 Task: Open Card Card0000000178 in Board Board0000000045 in Workspace WS0000000015 in Trello. Add Member Mailaustralia7@gmail.com to Card Card0000000178 in Board Board0000000045 in Workspace WS0000000015 in Trello. Add Blue Label titled Label0000000178 to Card Card0000000178 in Board Board0000000045 in Workspace WS0000000015 in Trello. Add Checklist CL0000000178 to Card Card0000000178 in Board Board0000000045 in Workspace WS0000000015 in Trello. Add Dates with Start Date as Sep 01 2023 and Due Date as Sep 30 2023 to Card Card0000000178 in Board Board0000000045 in Workspace WS0000000015 in Trello
Action: Mouse moved to (546, 88)
Screenshot: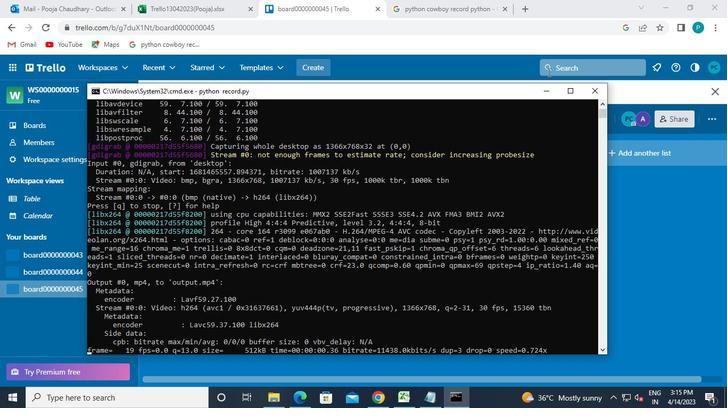 
Action: Mouse pressed left at (546, 88)
Screenshot: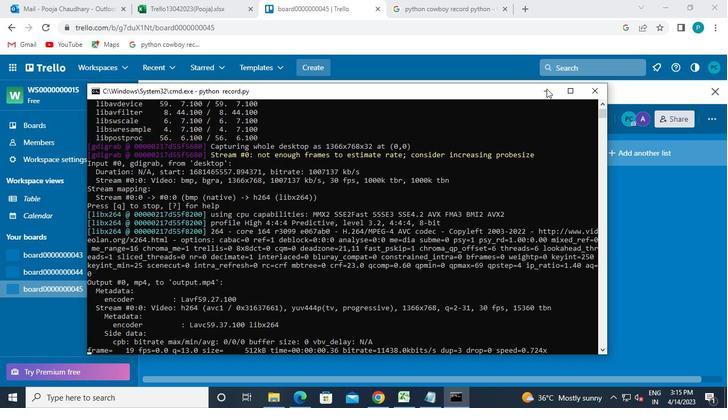 
Action: Mouse moved to (220, 269)
Screenshot: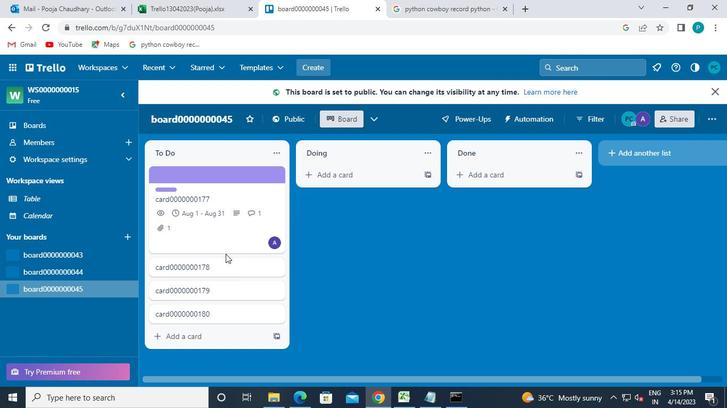 
Action: Mouse pressed left at (220, 269)
Screenshot: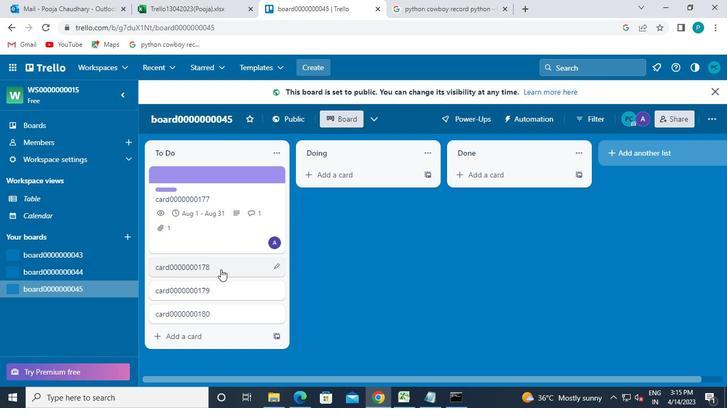 
Action: Mouse moved to (485, 192)
Screenshot: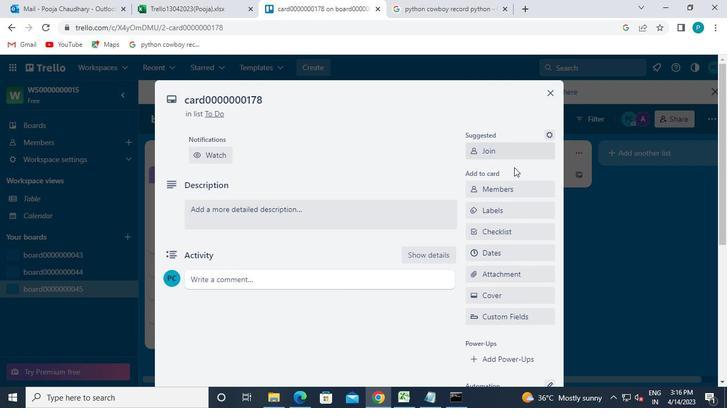 
Action: Mouse pressed left at (485, 192)
Screenshot: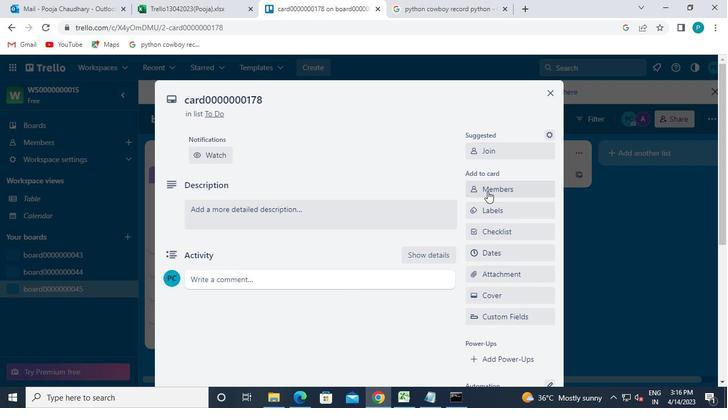 
Action: Mouse moved to (495, 235)
Screenshot: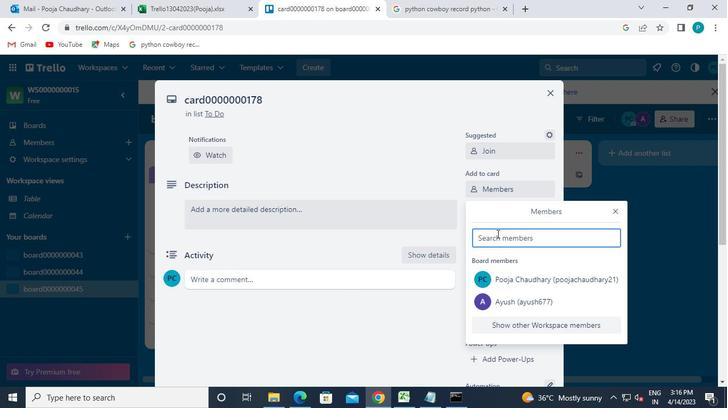 
Action: Mouse pressed left at (495, 235)
Screenshot: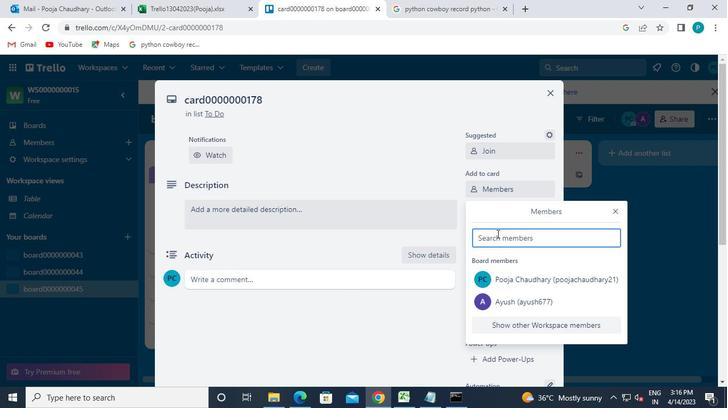 
Action: Mouse moved to (494, 235)
Screenshot: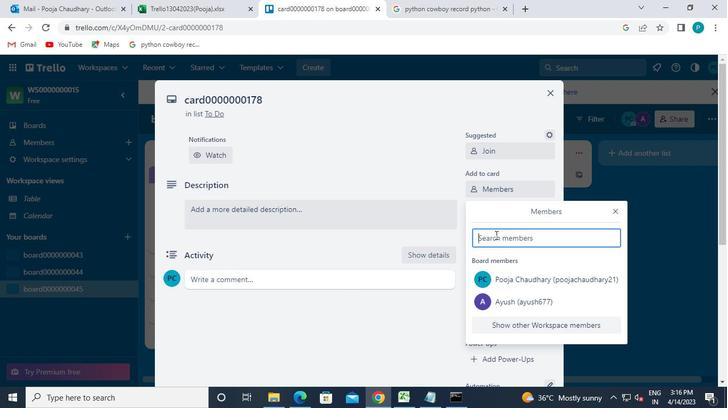 
Action: Keyboard m
Screenshot: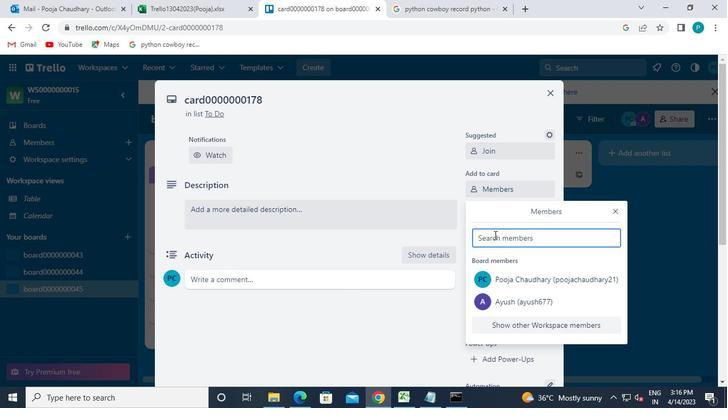 
Action: Keyboard a
Screenshot: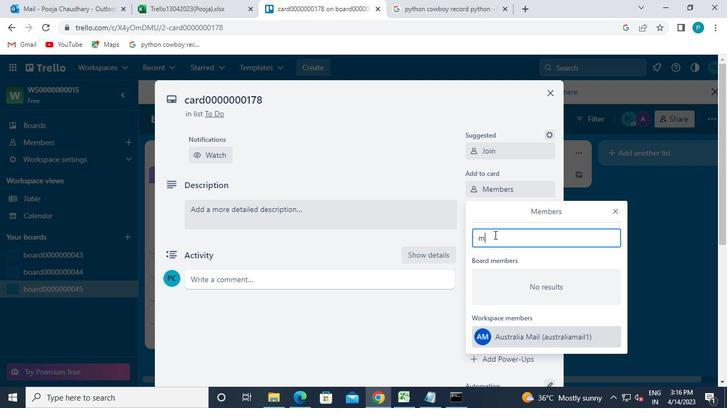 
Action: Keyboard i
Screenshot: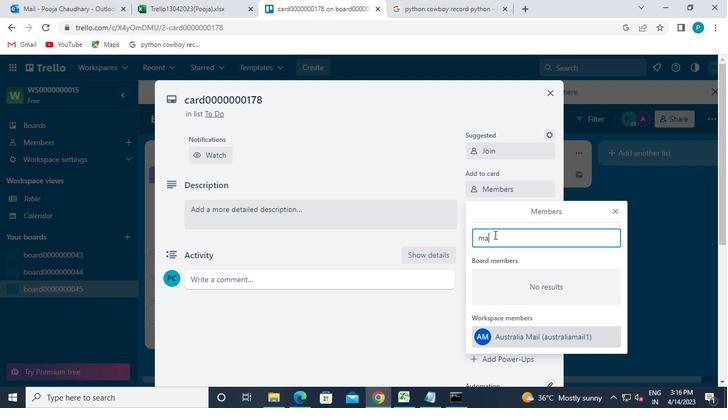 
Action: Keyboard l
Screenshot: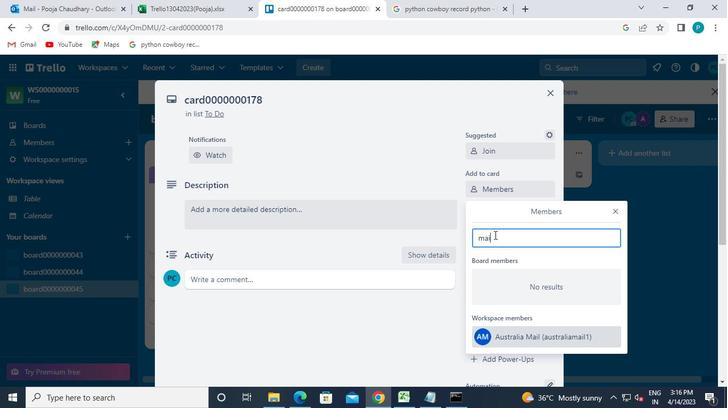 
Action: Keyboard a
Screenshot: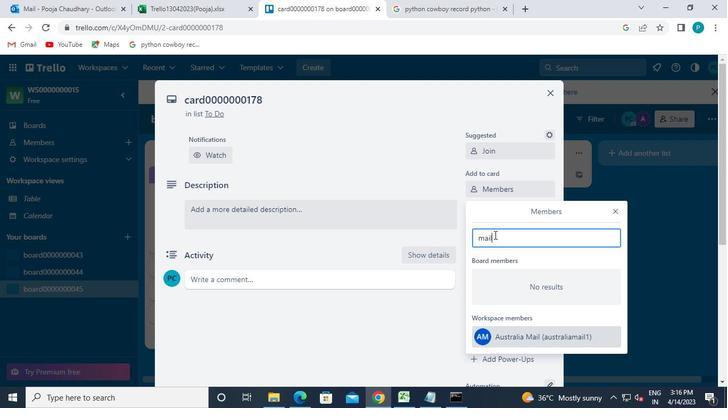 
Action: Keyboard u
Screenshot: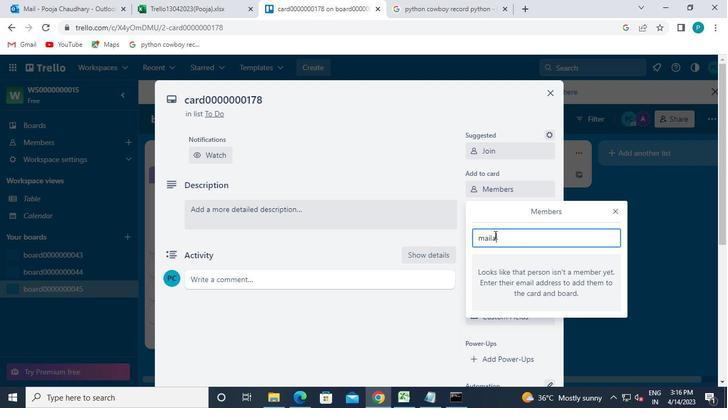 
Action: Keyboard s
Screenshot: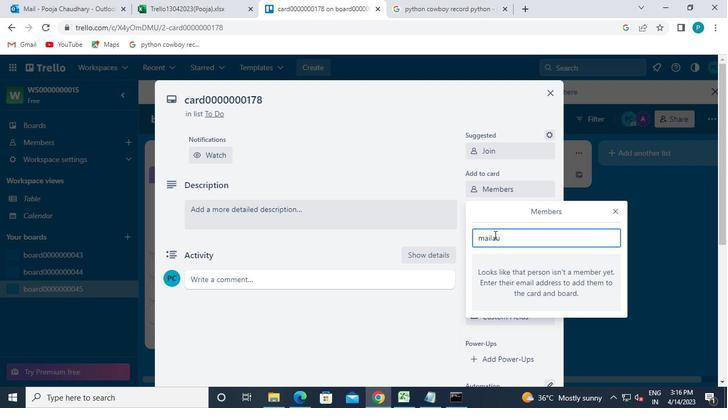 
Action: Keyboard t
Screenshot: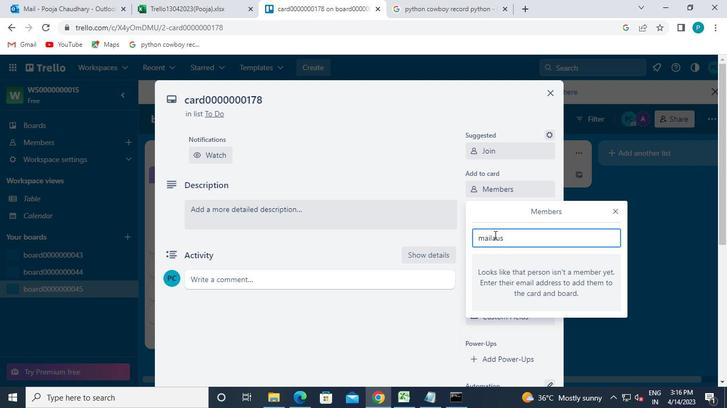 
Action: Keyboard r
Screenshot: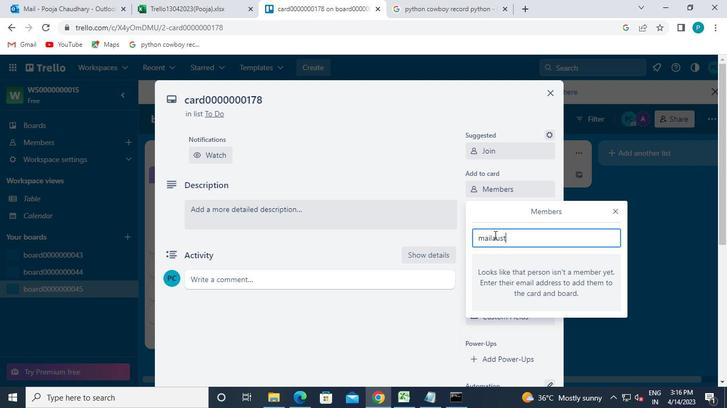 
Action: Keyboard a
Screenshot: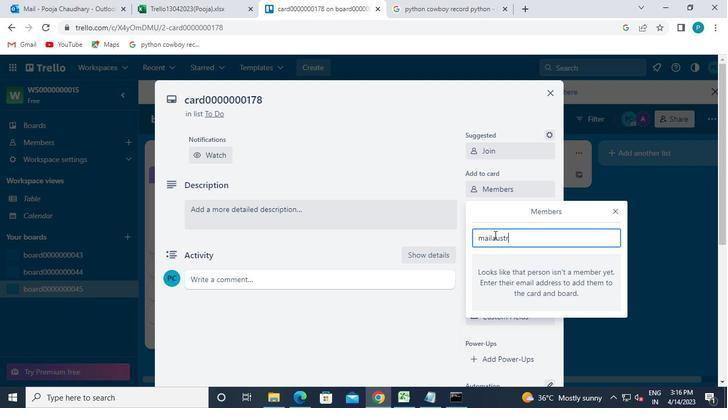 
Action: Keyboard l
Screenshot: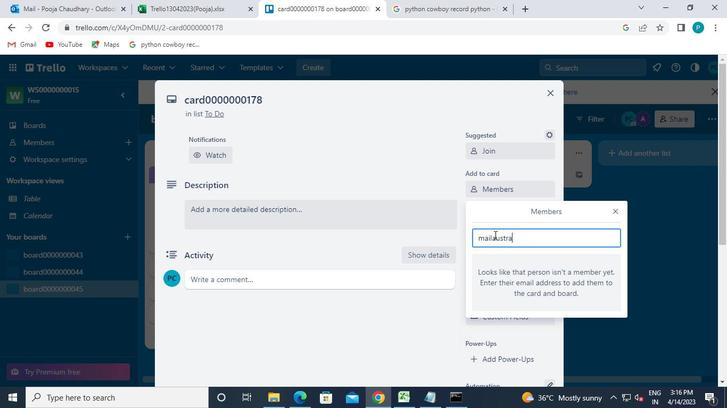 
Action: Keyboard i
Screenshot: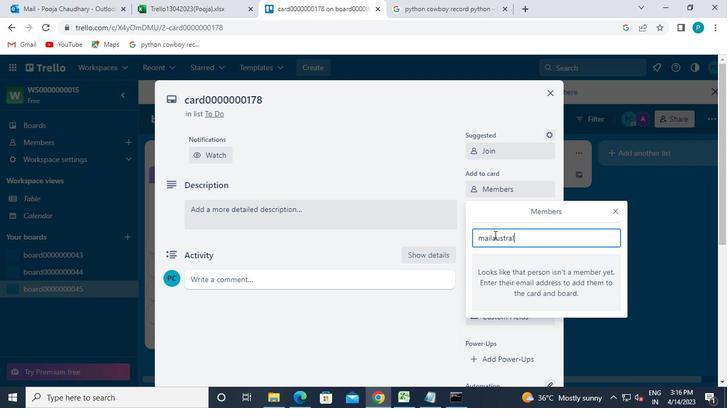 
Action: Keyboard a
Screenshot: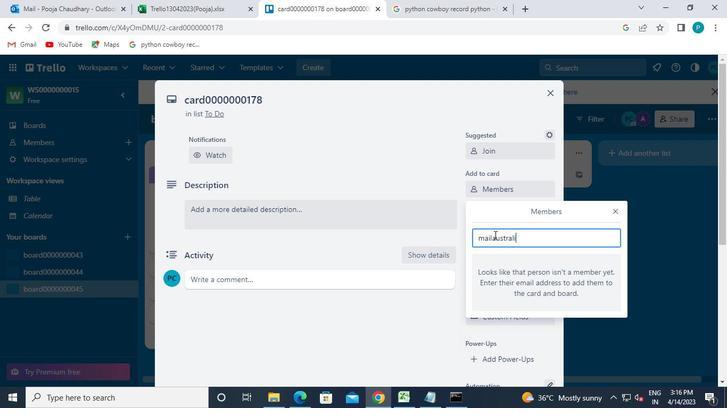 
Action: Keyboard 7
Screenshot: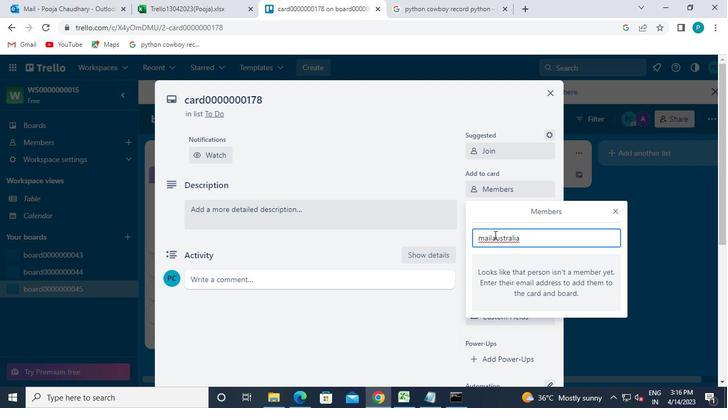 
Action: Keyboard Key.shift
Screenshot: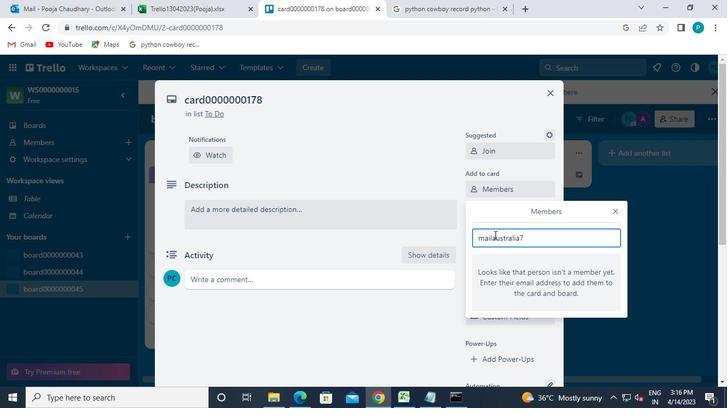
Action: Keyboard 2
Screenshot: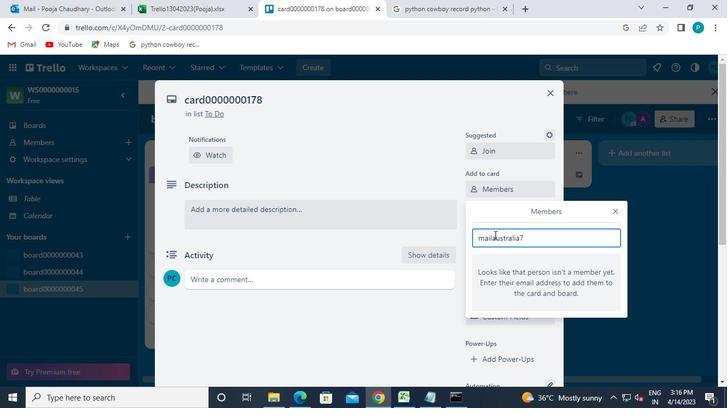 
Action: Keyboard g
Screenshot: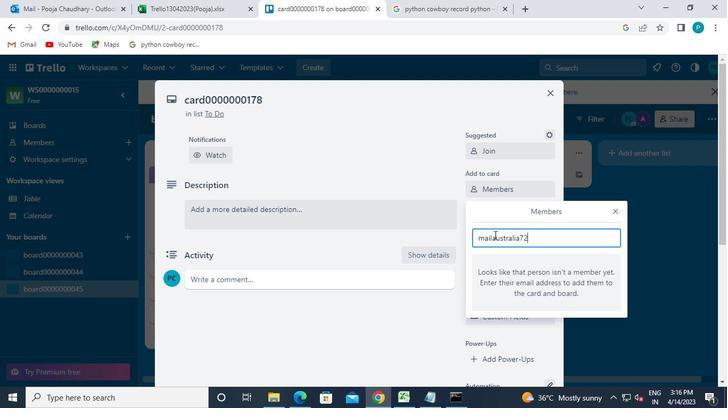
Action: Keyboard m
Screenshot: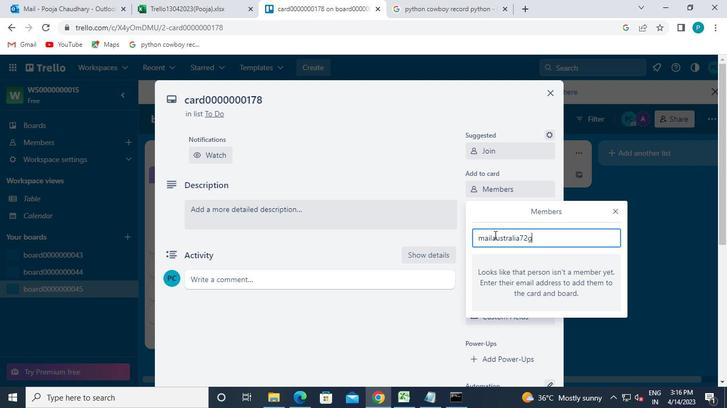 
Action: Keyboard a
Screenshot: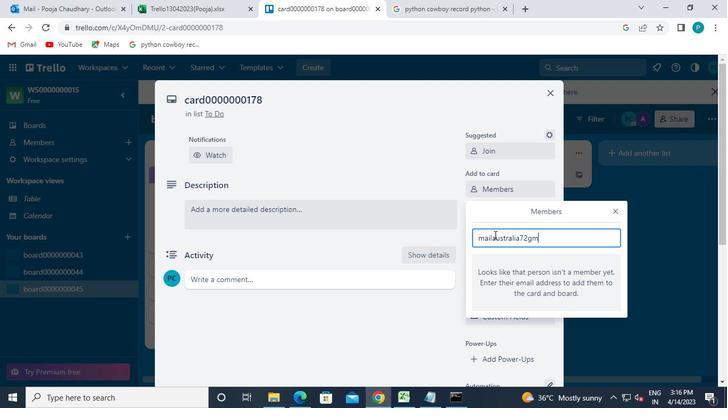 
Action: Keyboard i
Screenshot: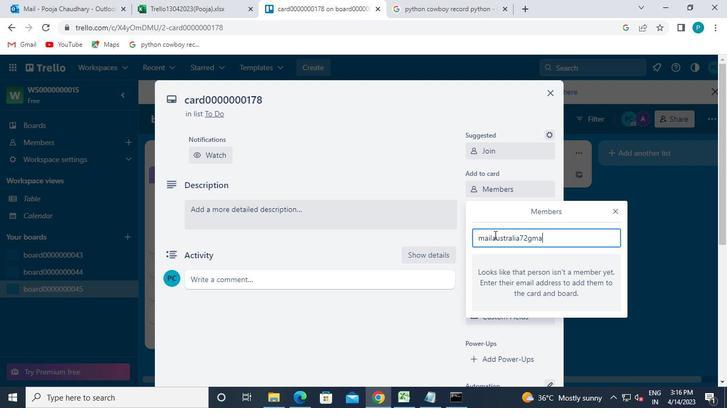
Action: Keyboard l
Screenshot: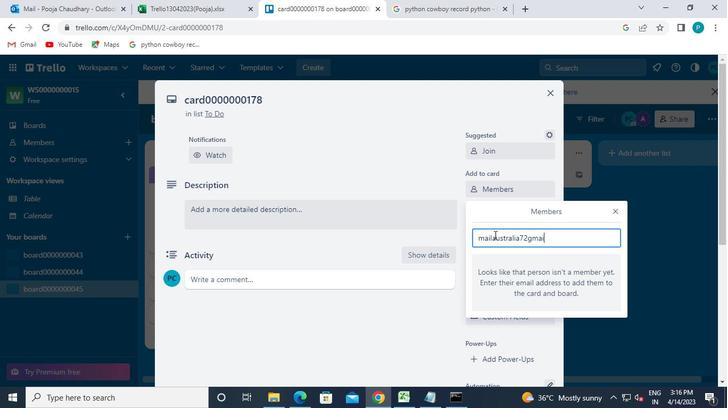 
Action: Keyboard .
Screenshot: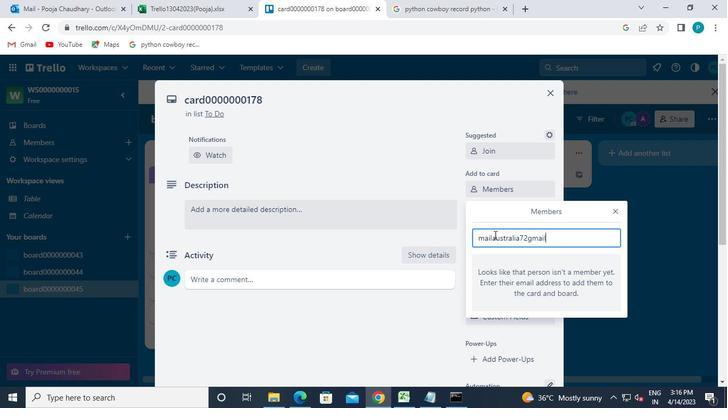 
Action: Keyboard c
Screenshot: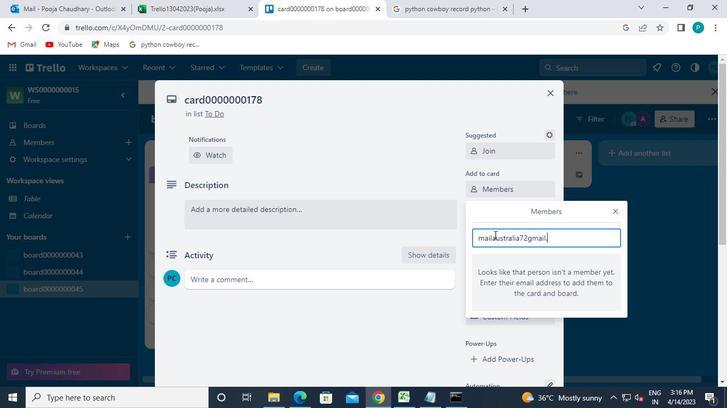 
Action: Keyboard o
Screenshot: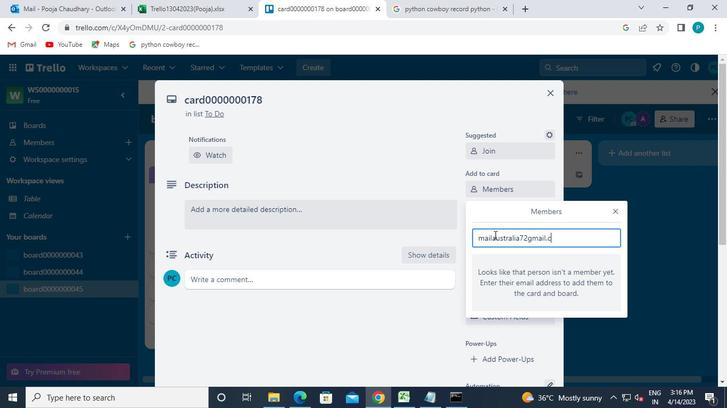 
Action: Keyboard m
Screenshot: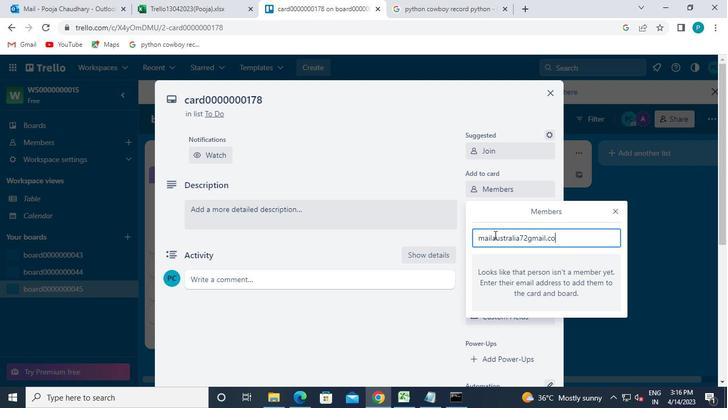 
Action: Keyboard Key.enter
Screenshot: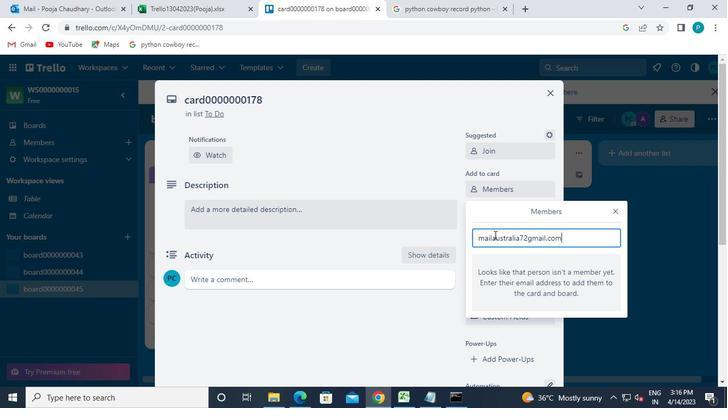 
Action: Mouse moved to (505, 241)
Screenshot: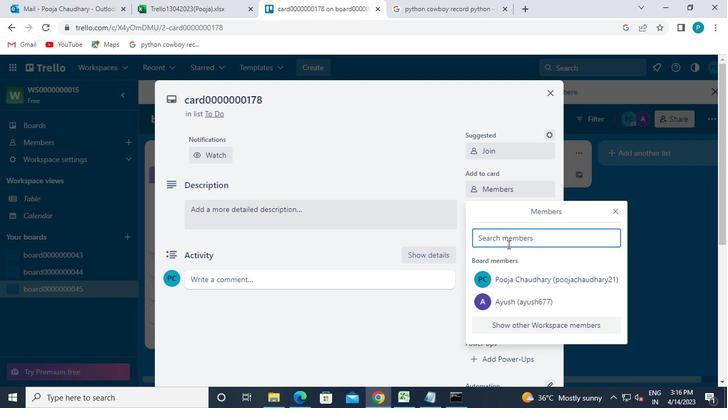 
Action: Keyboard m
Screenshot: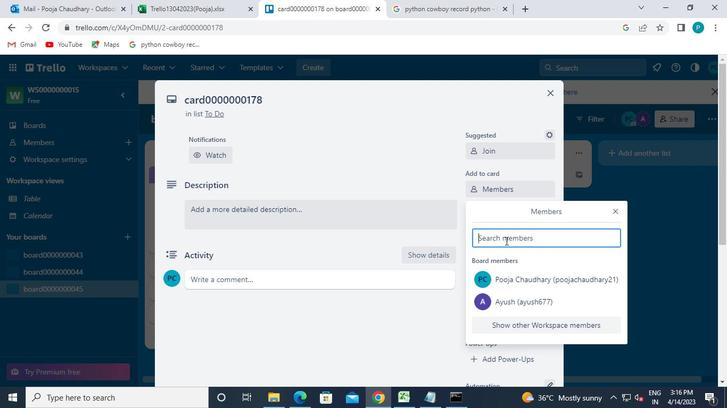 
Action: Mouse moved to (503, 241)
Screenshot: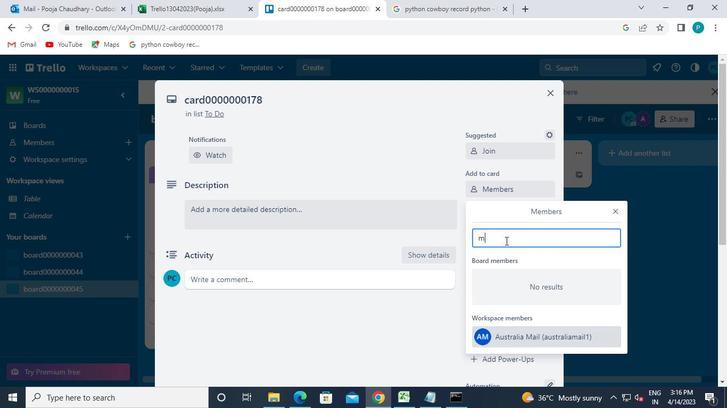 
Action: Keyboard a
Screenshot: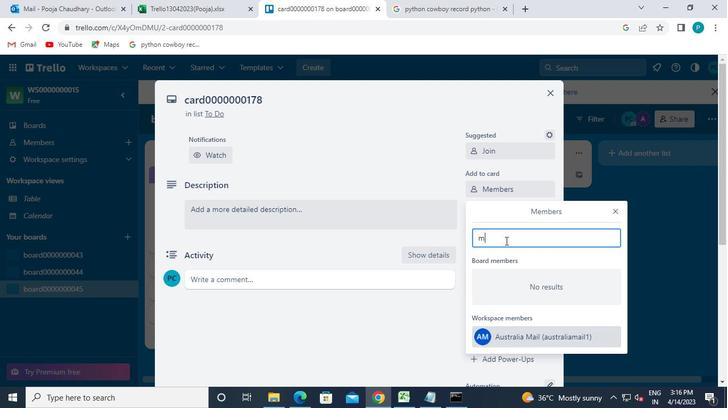 
Action: Keyboard i
Screenshot: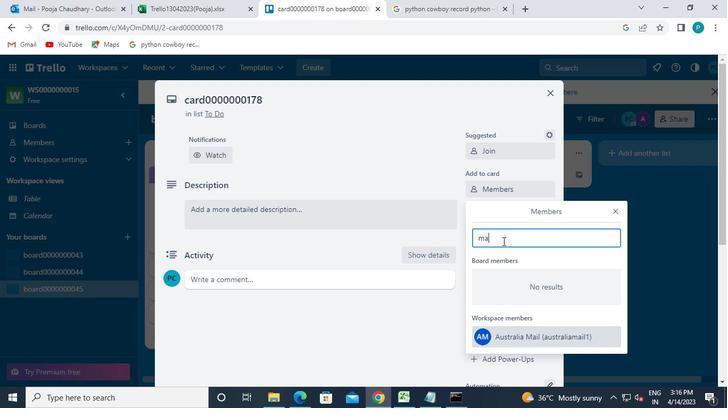
Action: Keyboard l
Screenshot: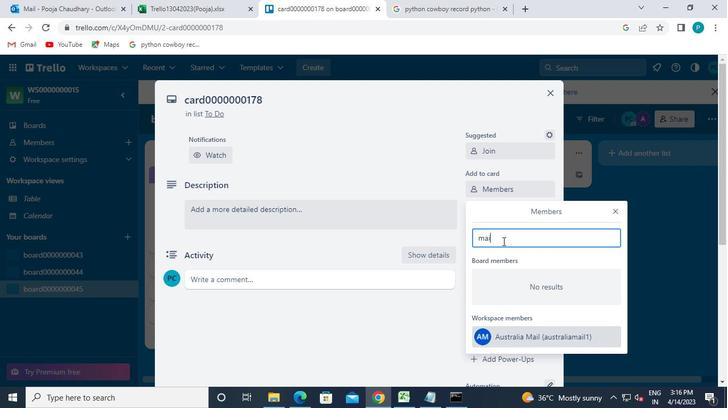 
Action: Keyboard a
Screenshot: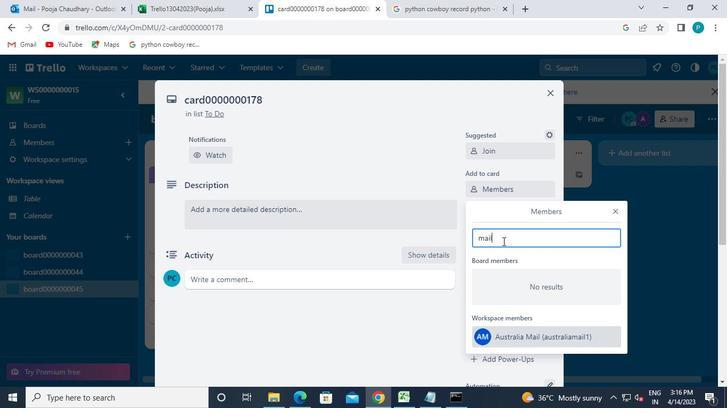 
Action: Keyboard u
Screenshot: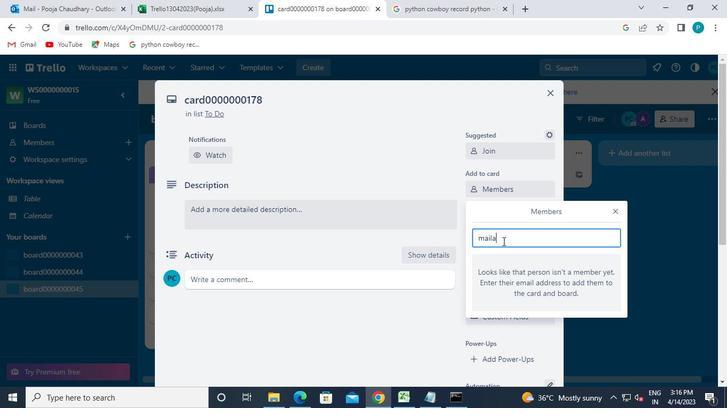 
Action: Keyboard s
Screenshot: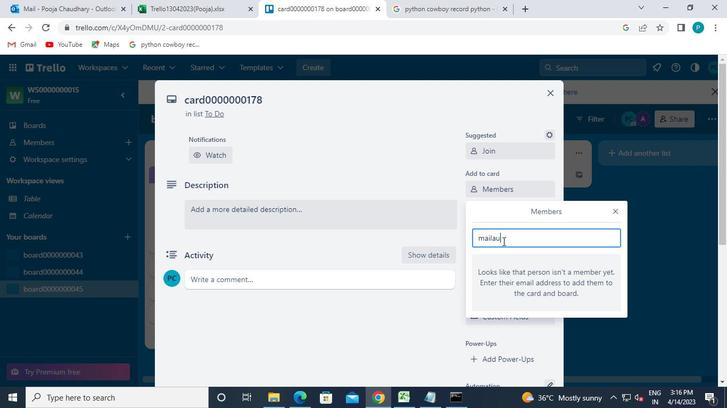 
Action: Keyboard t
Screenshot: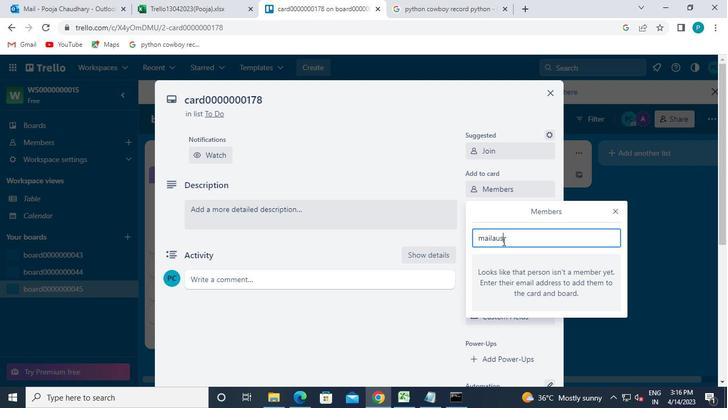 
Action: Keyboard r
Screenshot: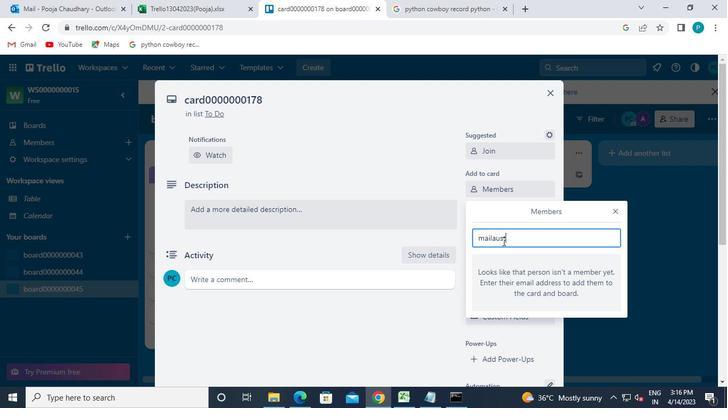 
Action: Keyboard a
Screenshot: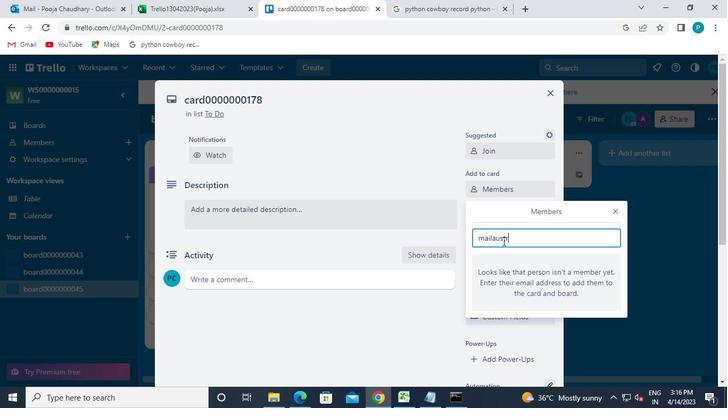 
Action: Keyboard l
Screenshot: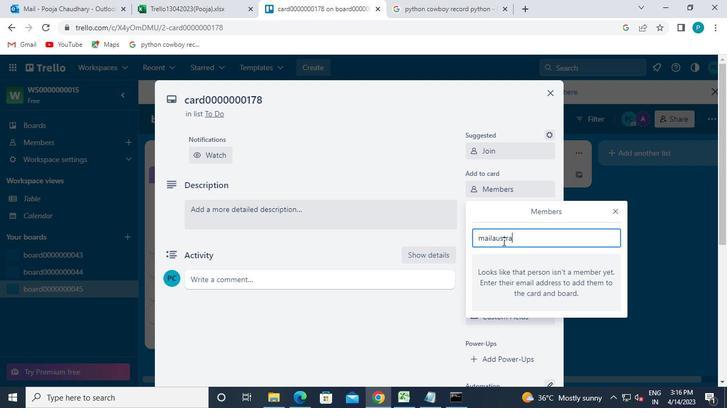 
Action: Keyboard i
Screenshot: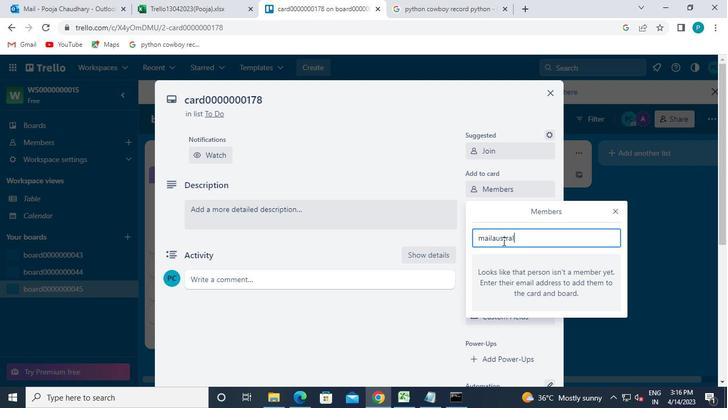 
Action: Keyboard a
Screenshot: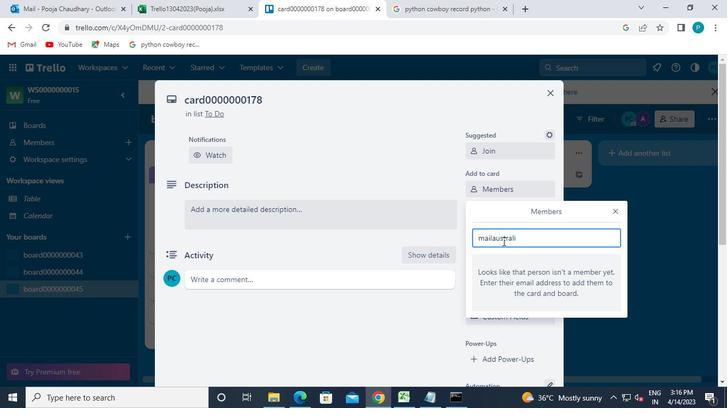 
Action: Keyboard 7
Screenshot: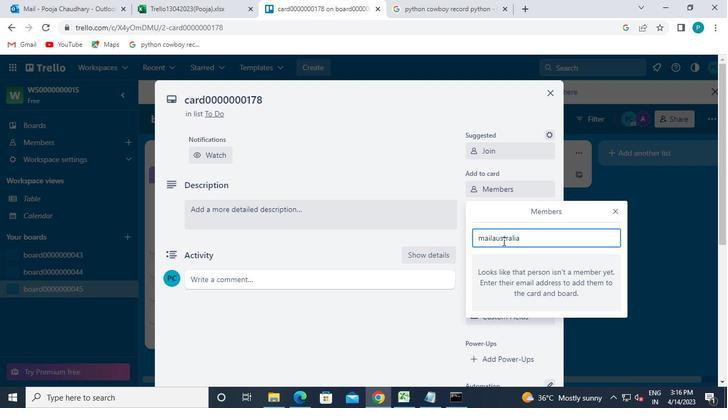 
Action: Keyboard Key.shift
Screenshot: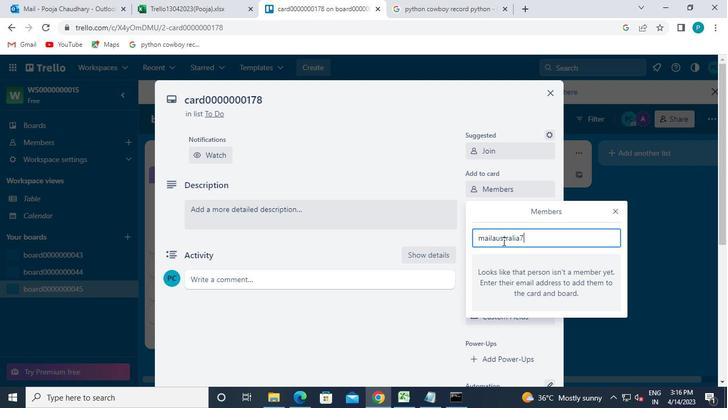 
Action: Keyboard @
Screenshot: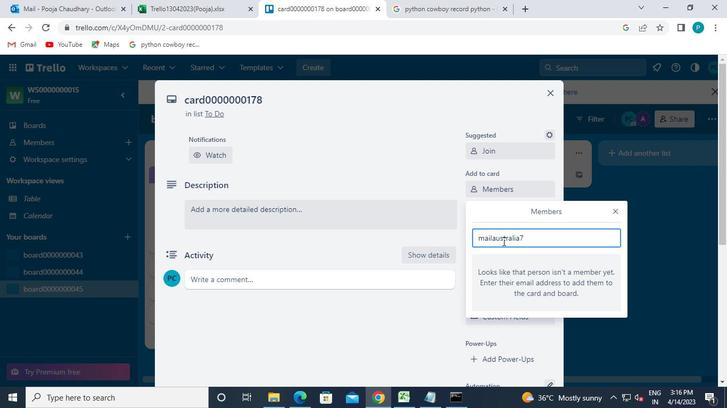 
Action: Keyboard g
Screenshot: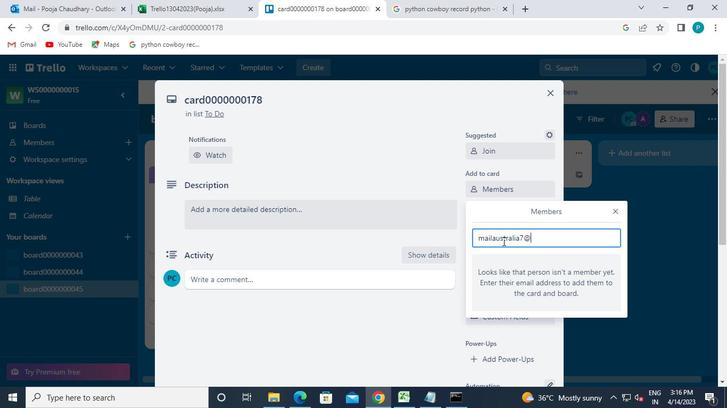 
Action: Keyboard m
Screenshot: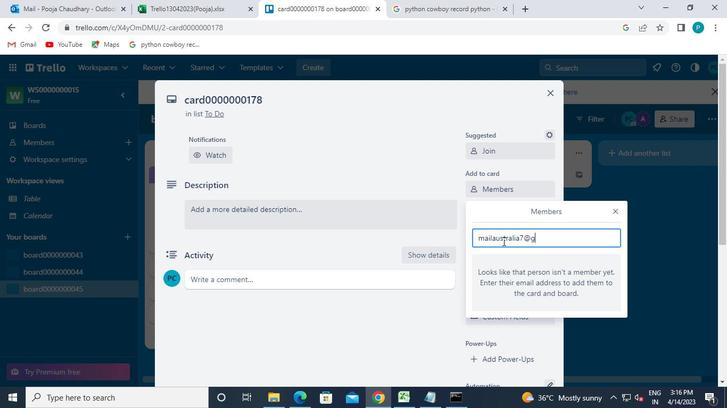 
Action: Keyboard a
Screenshot: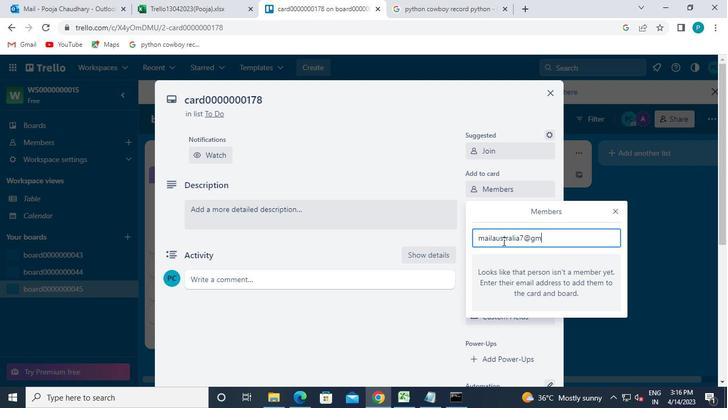 
Action: Keyboard i
Screenshot: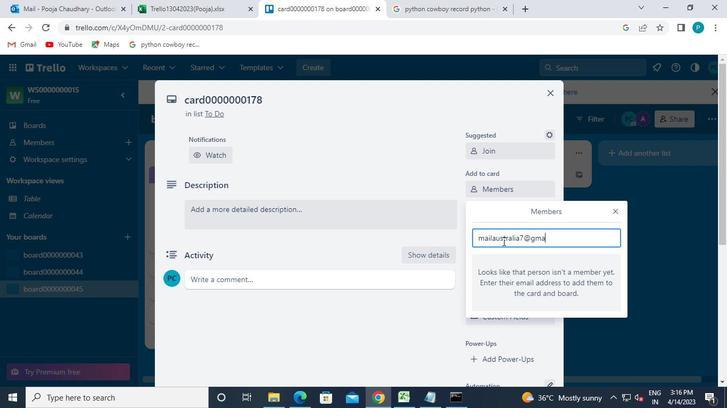
Action: Keyboard l
Screenshot: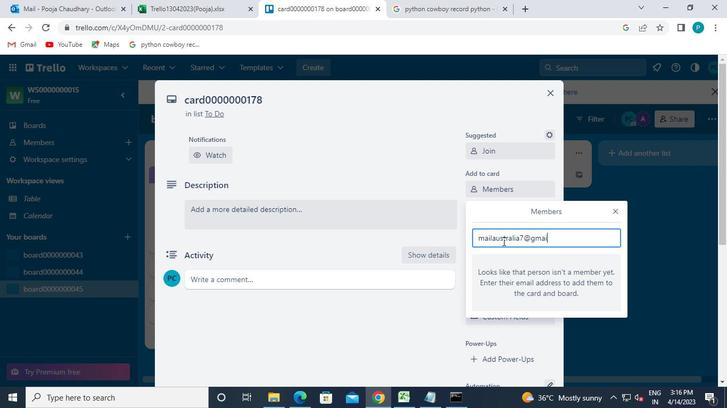 
Action: Keyboard .
Screenshot: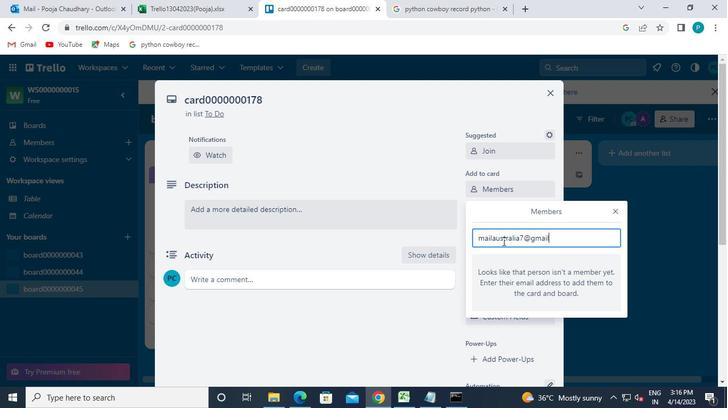 
Action: Keyboard c
Screenshot: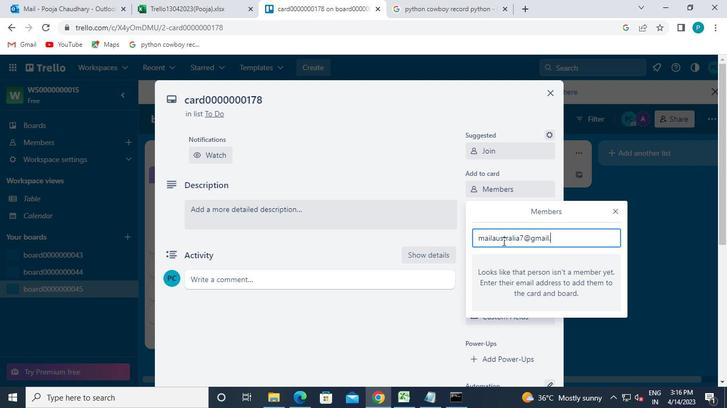 
Action: Keyboard o
Screenshot: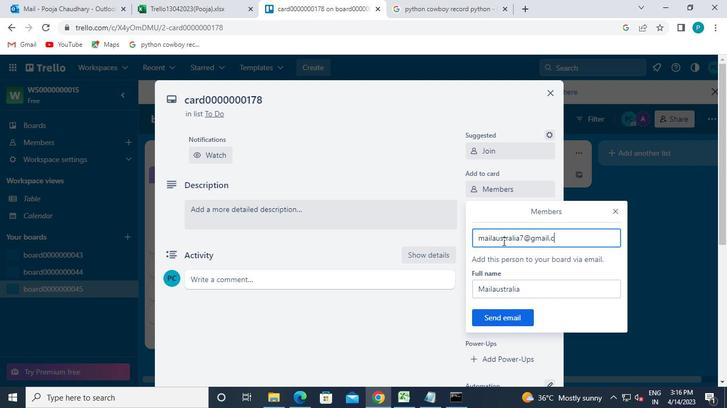 
Action: Keyboard m
Screenshot: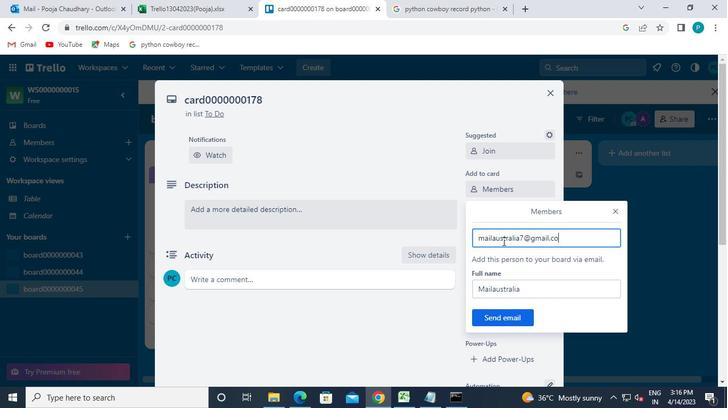 
Action: Mouse moved to (523, 313)
Screenshot: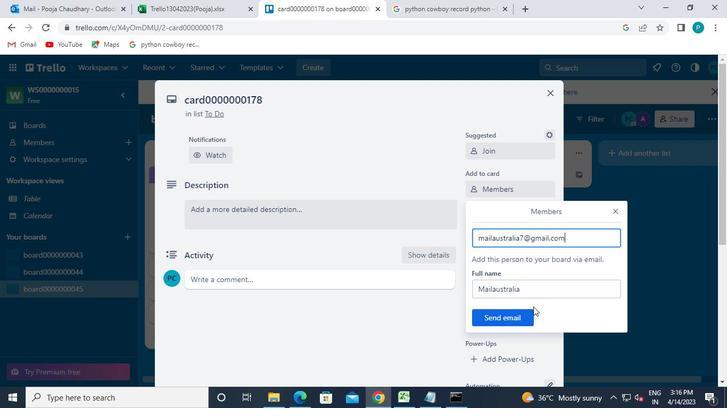 
Action: Mouse pressed left at (523, 313)
Screenshot: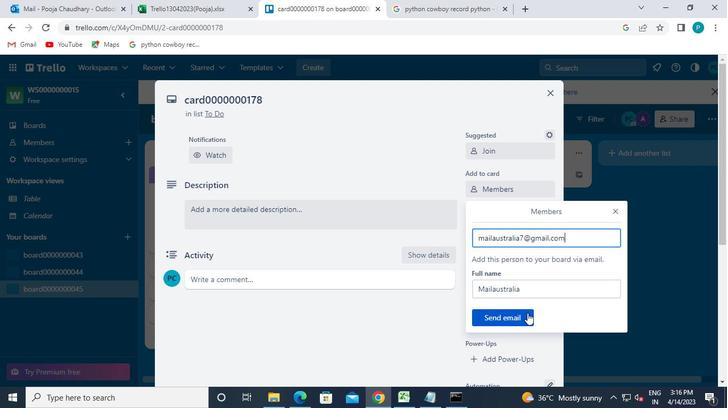
Action: Mouse moved to (492, 211)
Screenshot: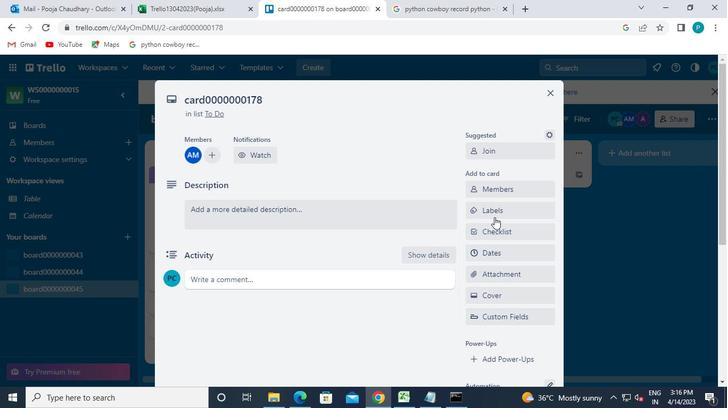 
Action: Mouse pressed left at (492, 211)
Screenshot: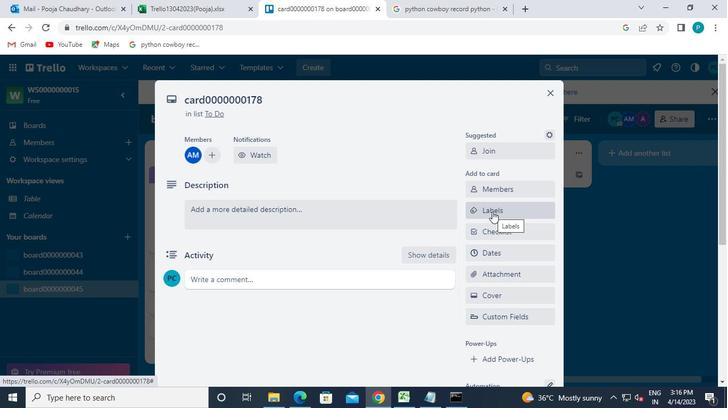 
Action: Mouse moved to (500, 298)
Screenshot: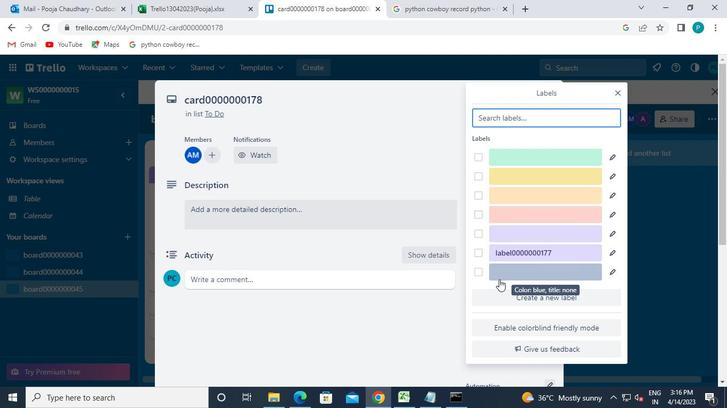 
Action: Mouse pressed left at (500, 298)
Screenshot: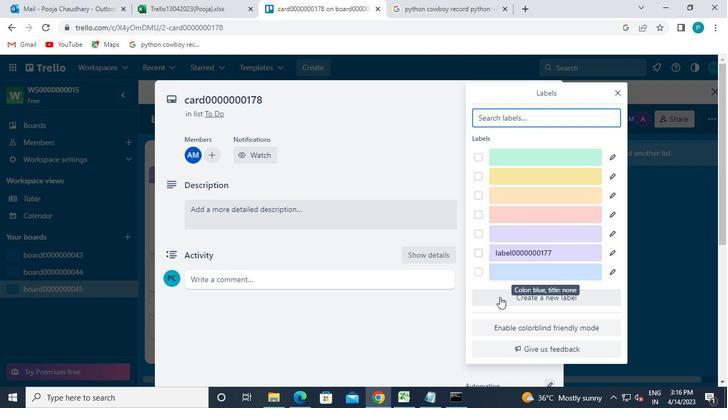 
Action: Mouse moved to (487, 305)
Screenshot: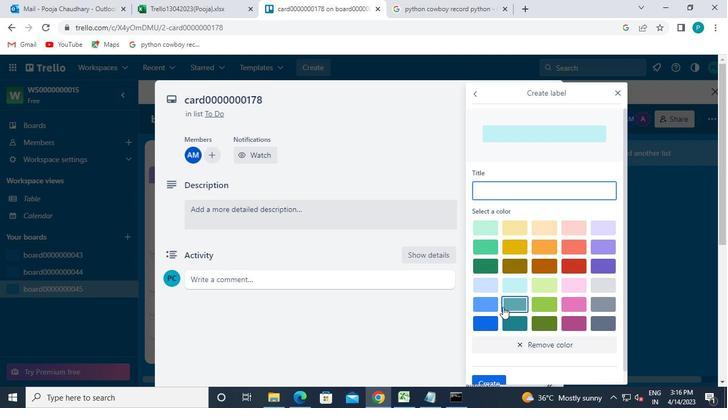 
Action: Mouse pressed left at (487, 305)
Screenshot: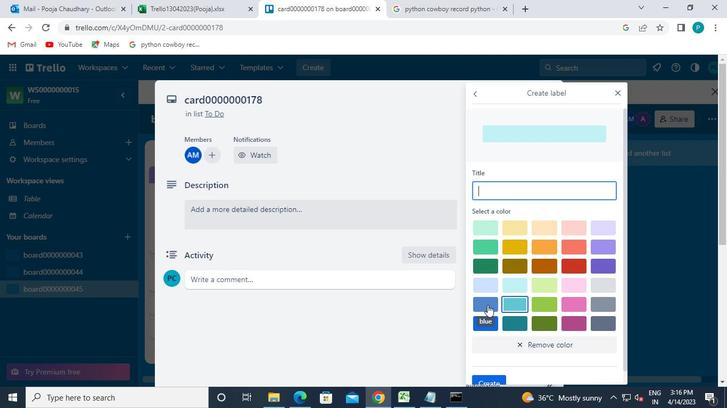 
Action: Mouse moved to (479, 192)
Screenshot: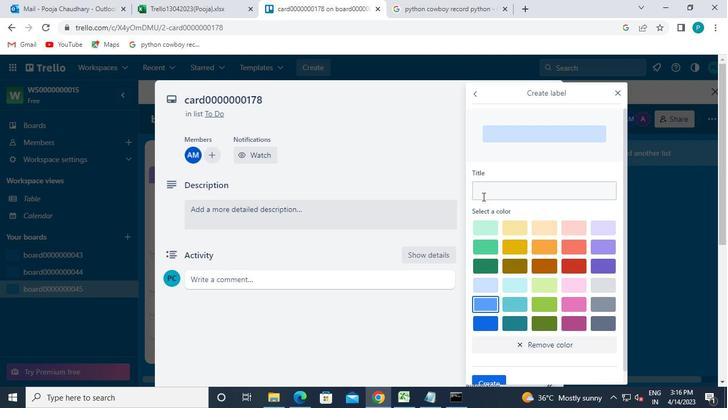 
Action: Mouse pressed left at (479, 192)
Screenshot: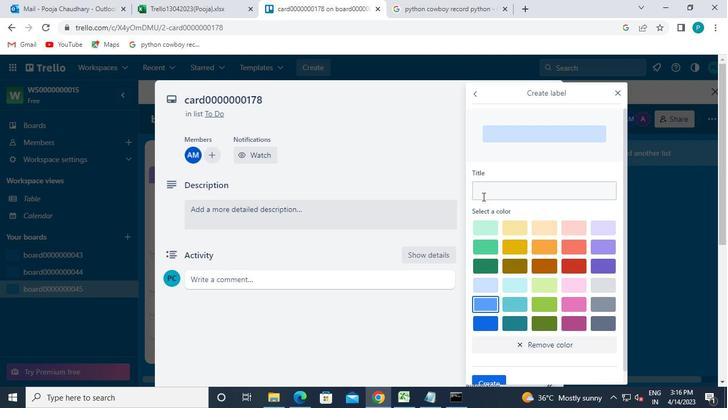 
Action: Mouse moved to (477, 202)
Screenshot: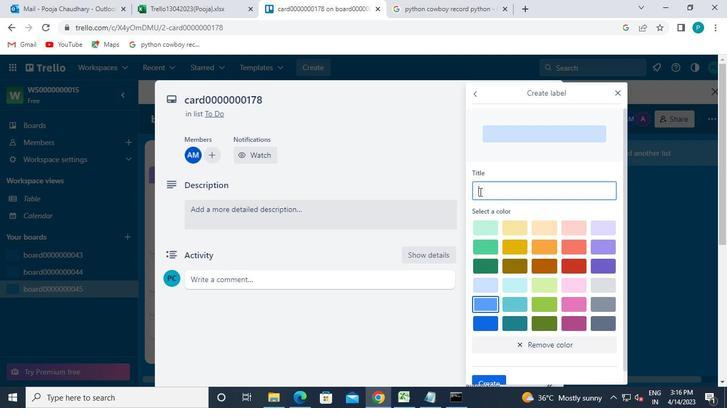 
Action: Keyboard l
Screenshot: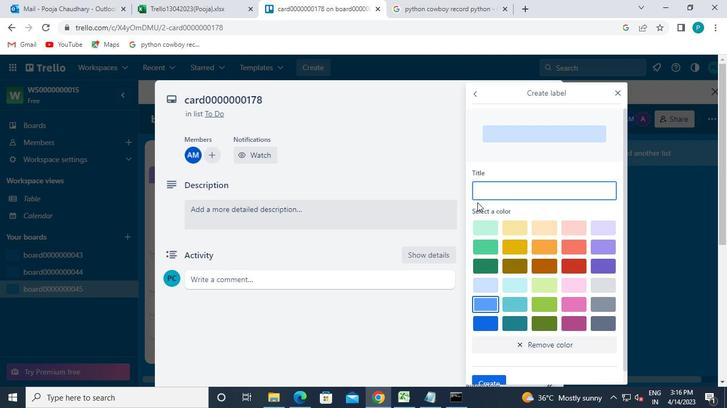 
Action: Keyboard a
Screenshot: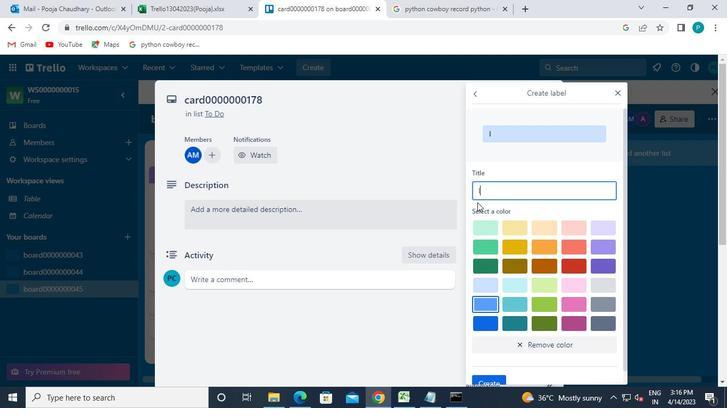 
Action: Keyboard b
Screenshot: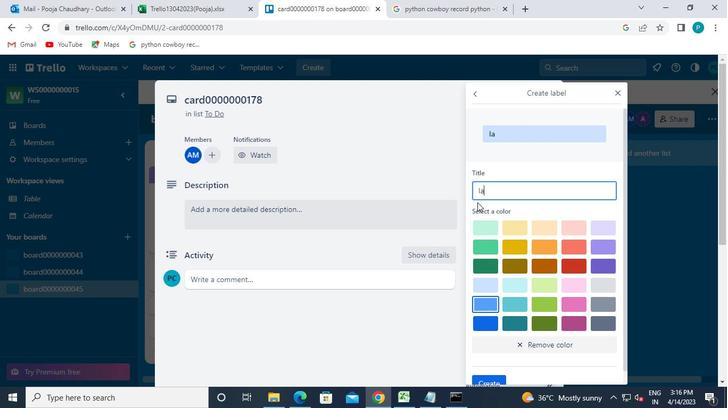 
Action: Keyboard e
Screenshot: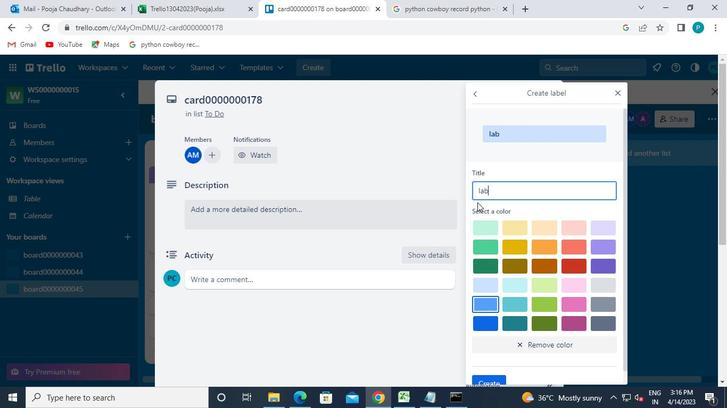 
Action: Keyboard l
Screenshot: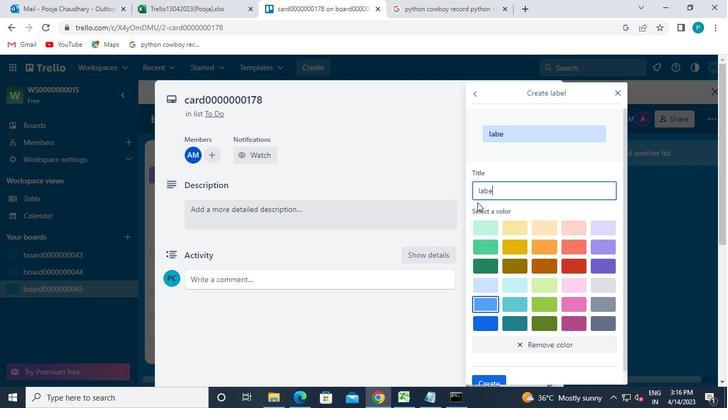 
Action: Keyboard 0
Screenshot: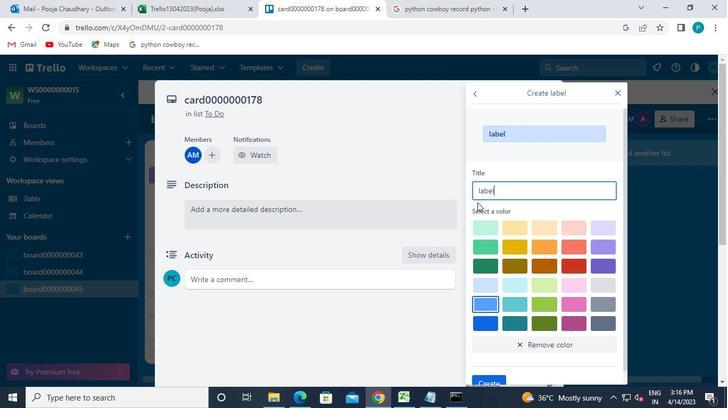 
Action: Keyboard 0
Screenshot: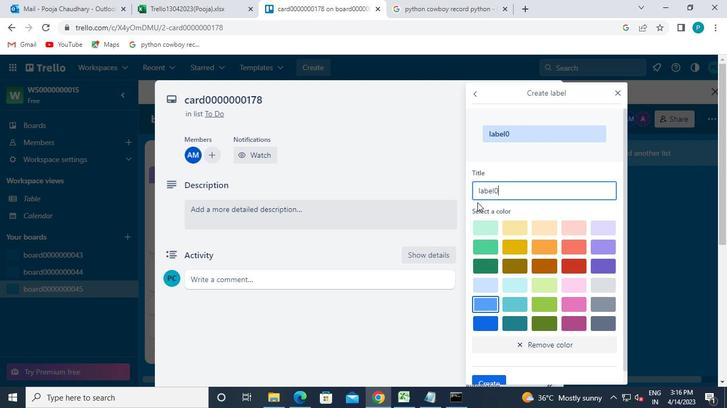 
Action: Keyboard 0
Screenshot: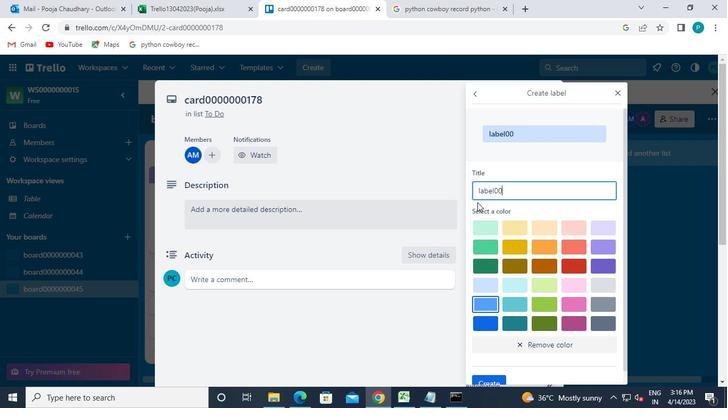 
Action: Keyboard 0
Screenshot: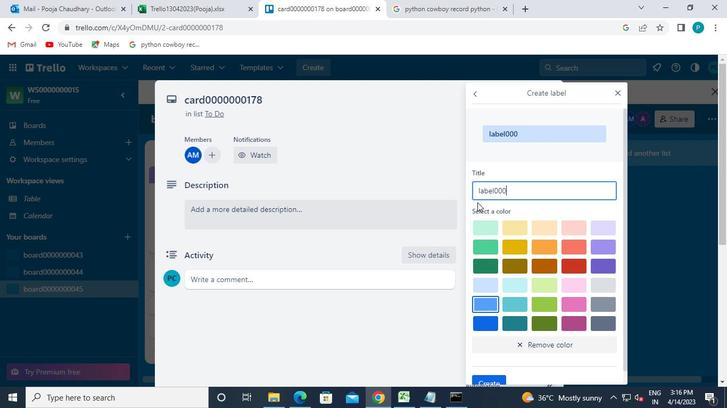 
Action: Keyboard 0
Screenshot: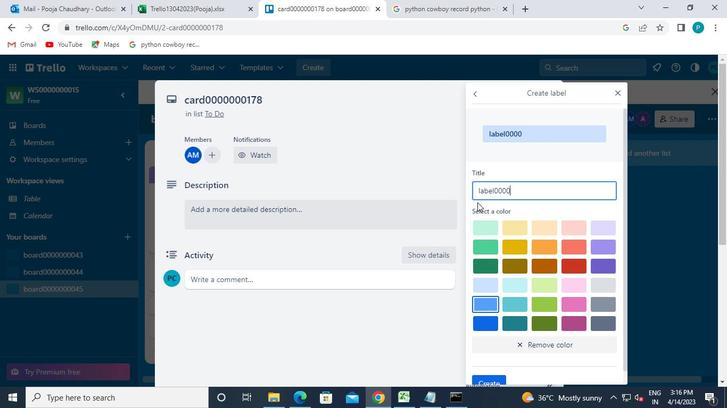 
Action: Keyboard 0
Screenshot: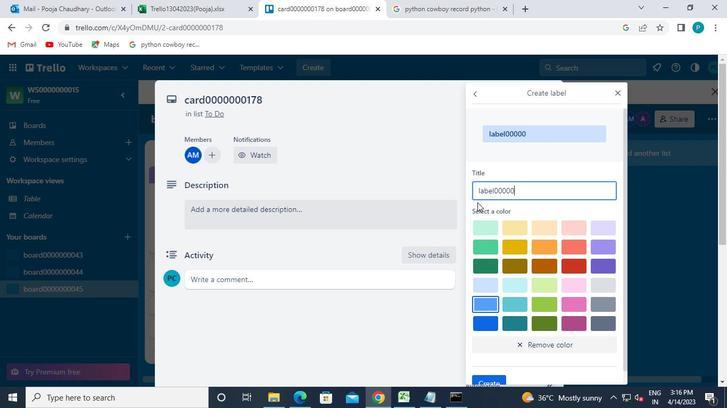 
Action: Keyboard 0
Screenshot: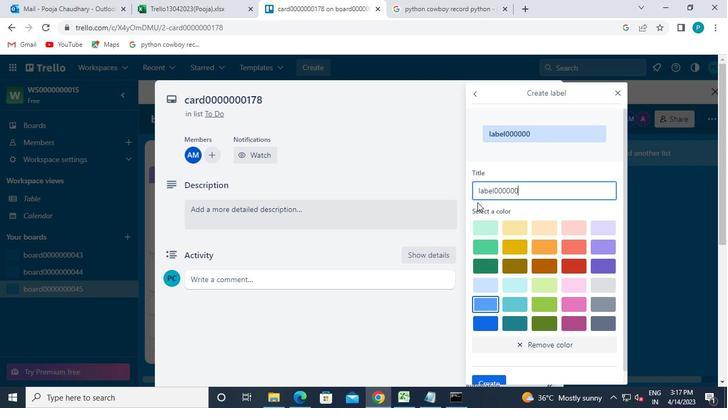 
Action: Keyboard 1
Screenshot: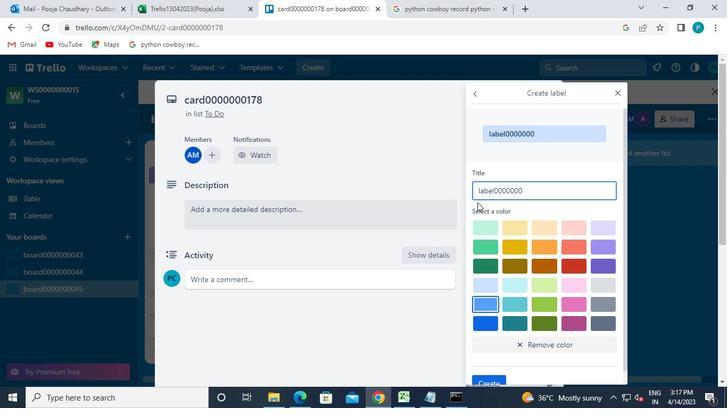 
Action: Keyboard 7
Screenshot: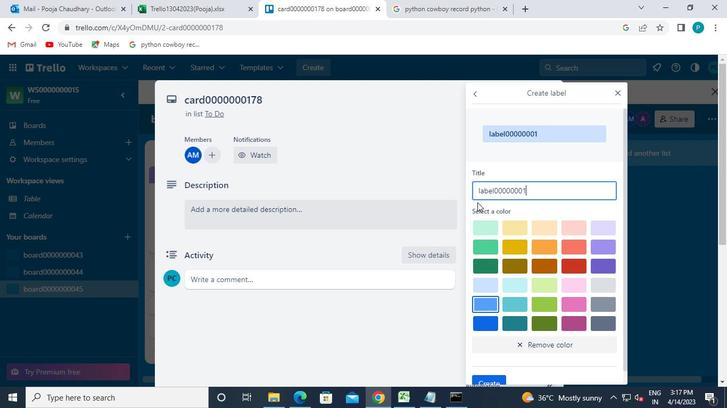 
Action: Keyboard 8
Screenshot: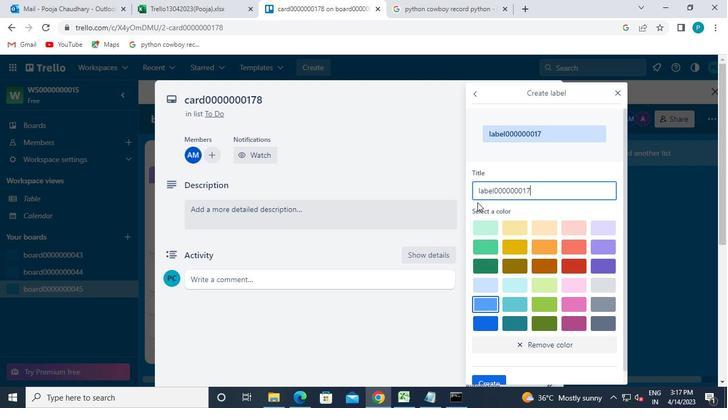 
Action: Mouse moved to (502, 369)
Screenshot: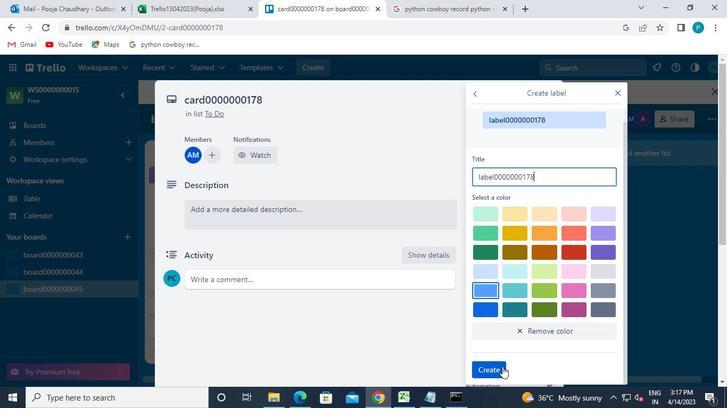 
Action: Mouse pressed left at (502, 369)
Screenshot: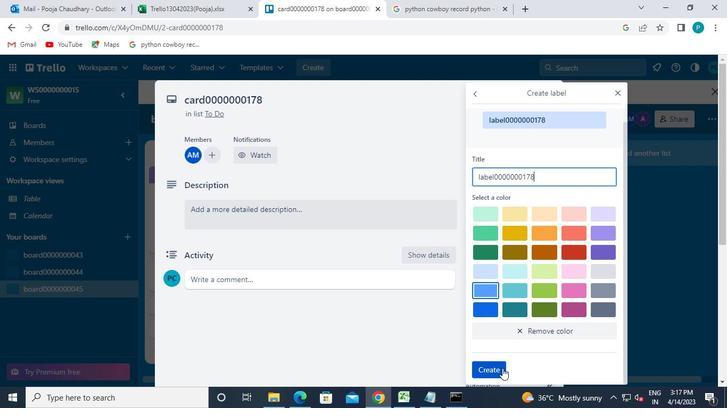 
Action: Mouse moved to (619, 93)
Screenshot: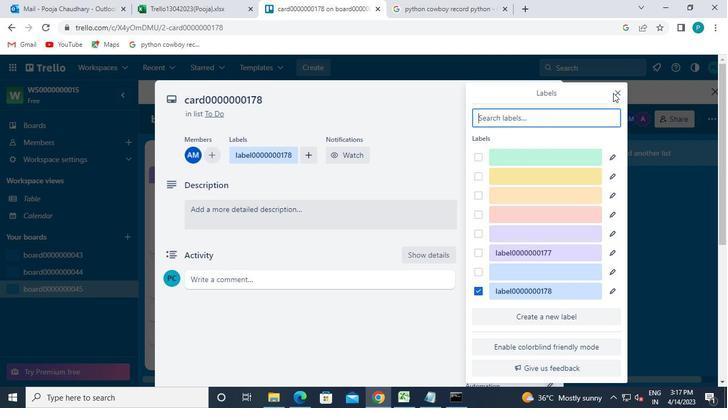 
Action: Mouse pressed left at (619, 93)
Screenshot: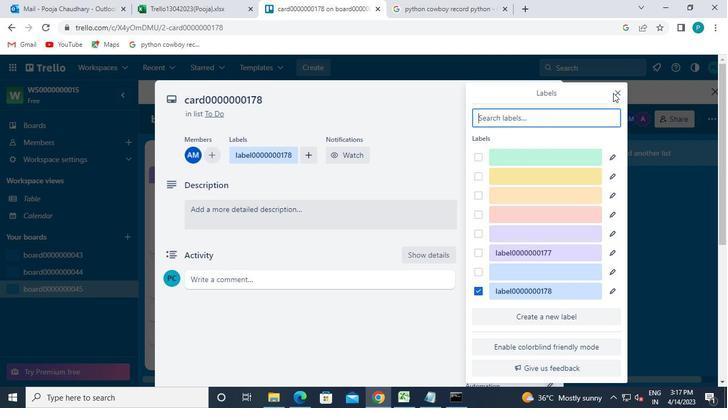 
Action: Mouse moved to (506, 228)
Screenshot: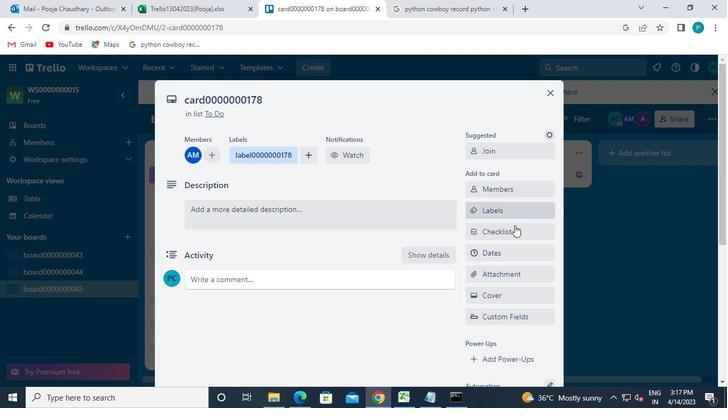 
Action: Mouse pressed left at (506, 228)
Screenshot: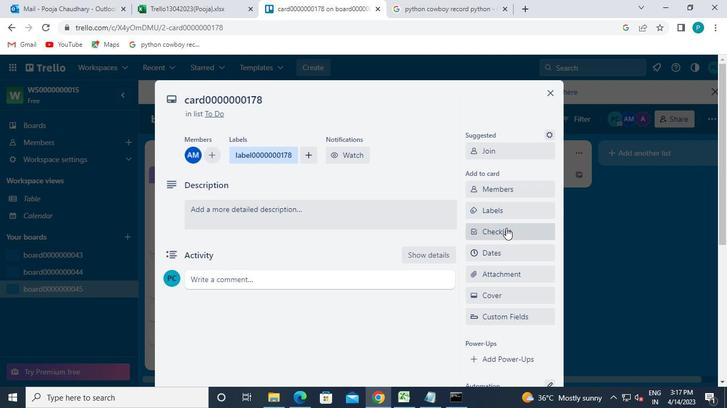 
Action: Mouse moved to (492, 273)
Screenshot: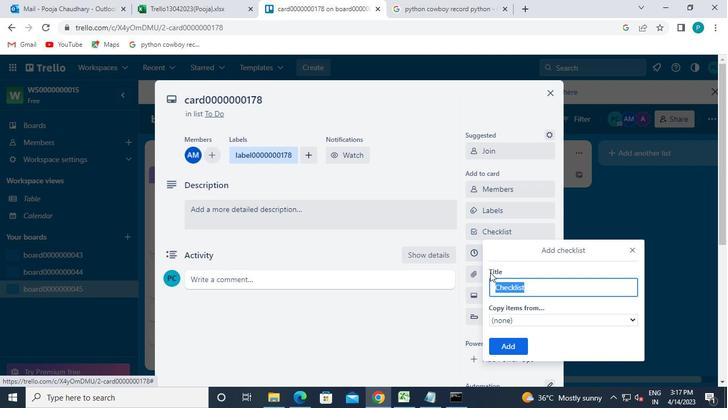 
Action: Keyboard Key.caps_lock
Screenshot: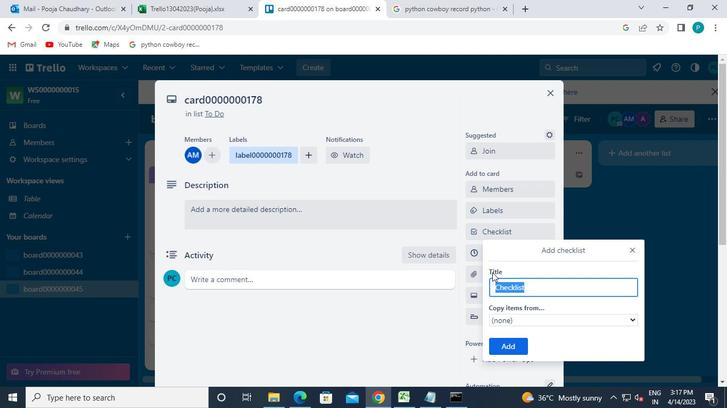 
Action: Keyboard c
Screenshot: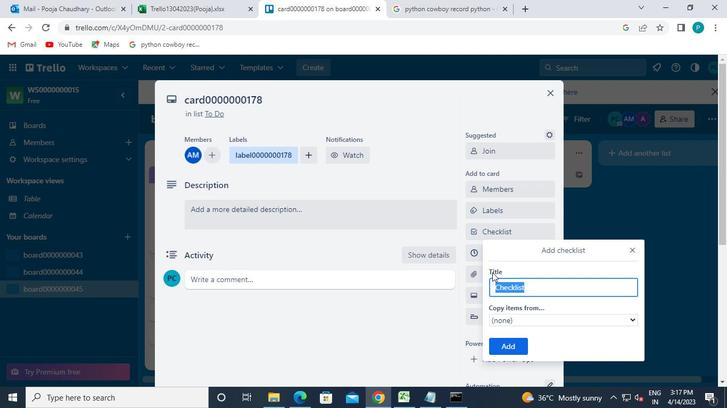 
Action: Keyboard l
Screenshot: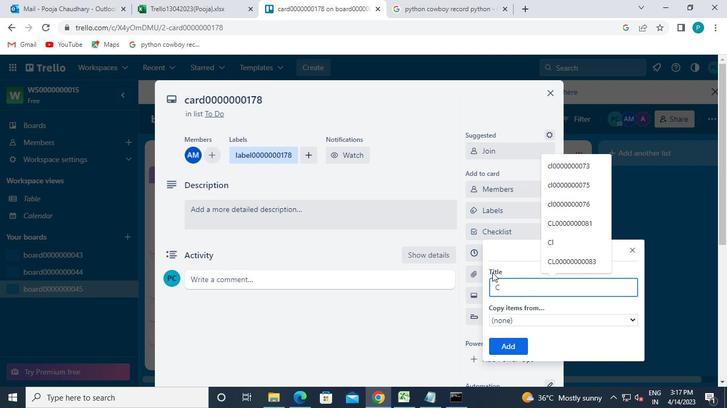 
Action: Keyboard 0
Screenshot: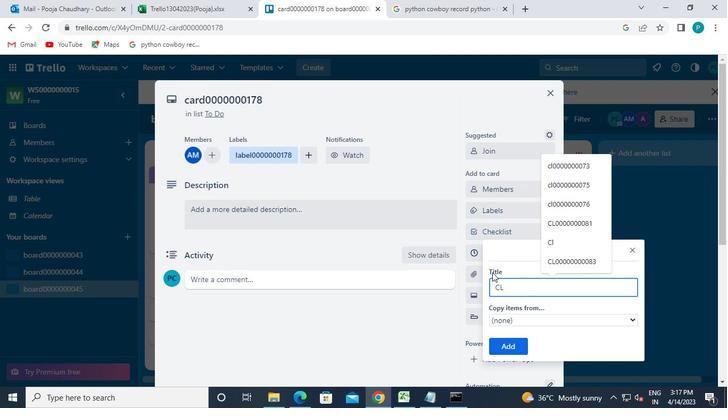 
Action: Keyboard 0
Screenshot: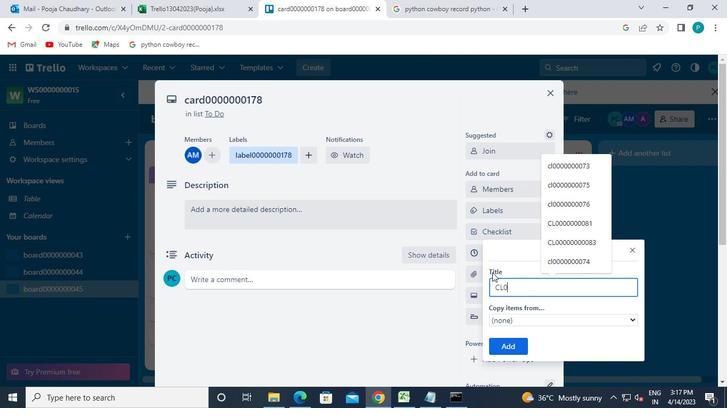 
Action: Keyboard 0
Screenshot: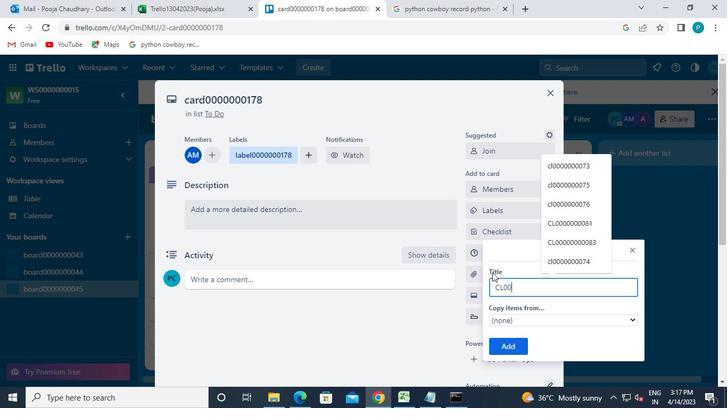 
Action: Keyboard 0
Screenshot: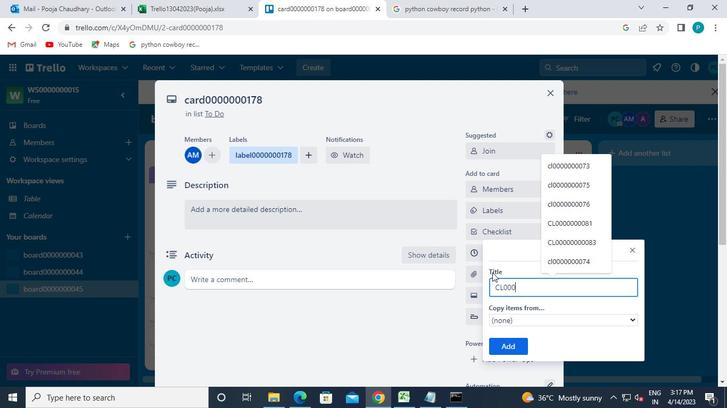 
Action: Keyboard 0
Screenshot: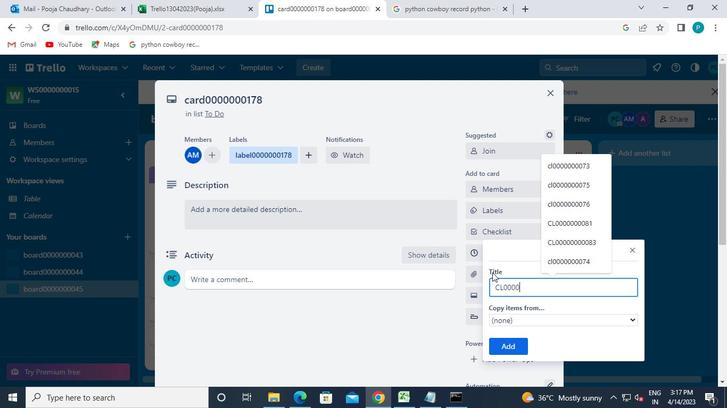 
Action: Keyboard 0
Screenshot: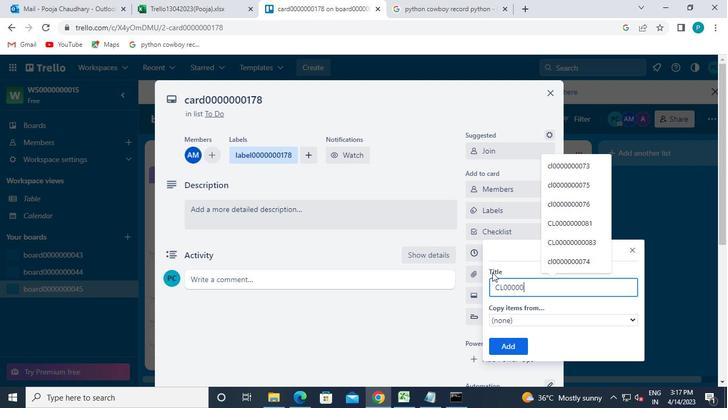 
Action: Keyboard 0
Screenshot: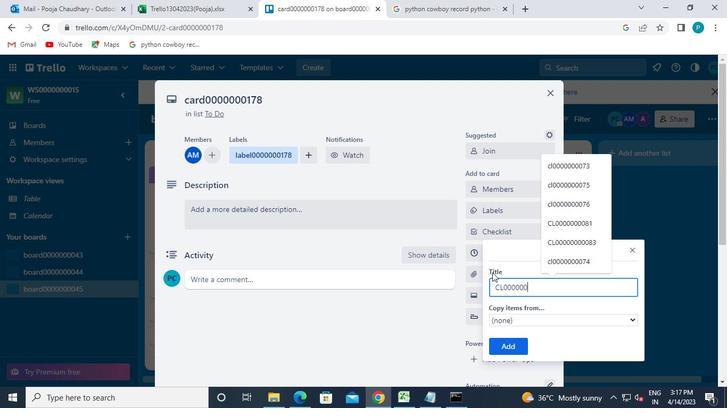 
Action: Keyboard 1
Screenshot: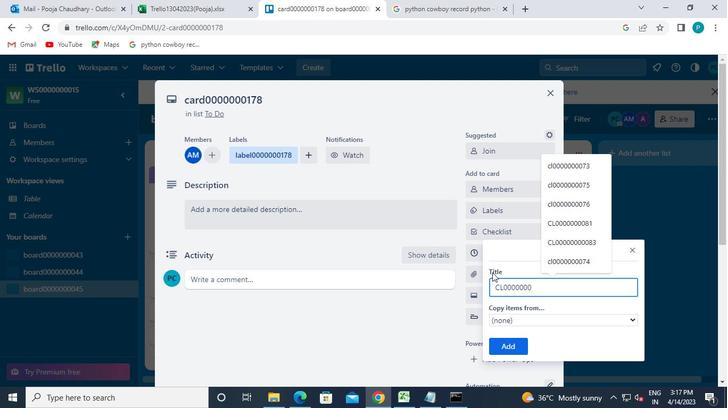 
Action: Keyboard 7
Screenshot: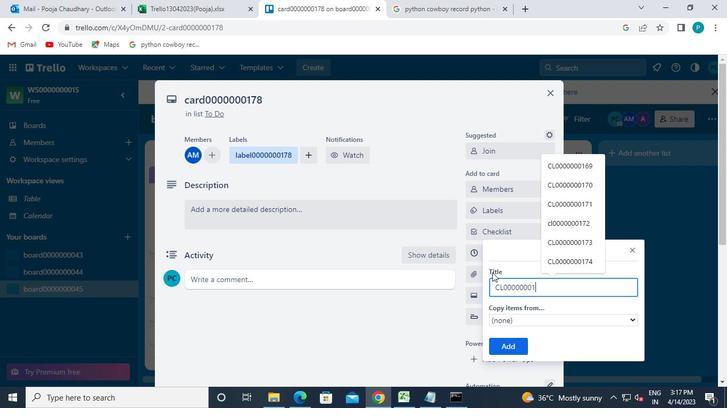 
Action: Keyboard 8
Screenshot: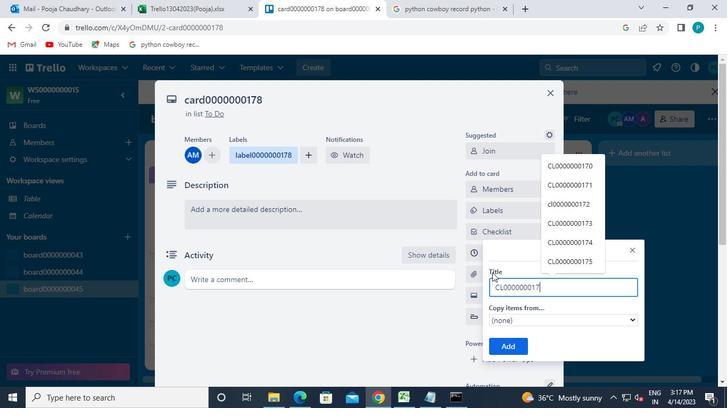 
Action: Mouse moved to (500, 344)
Screenshot: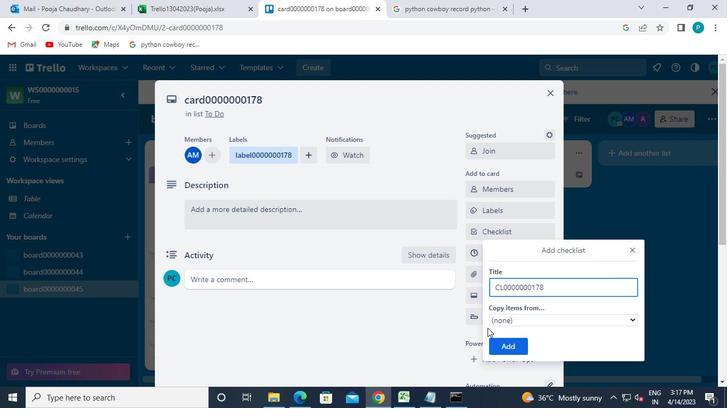 
Action: Mouse pressed left at (500, 344)
Screenshot: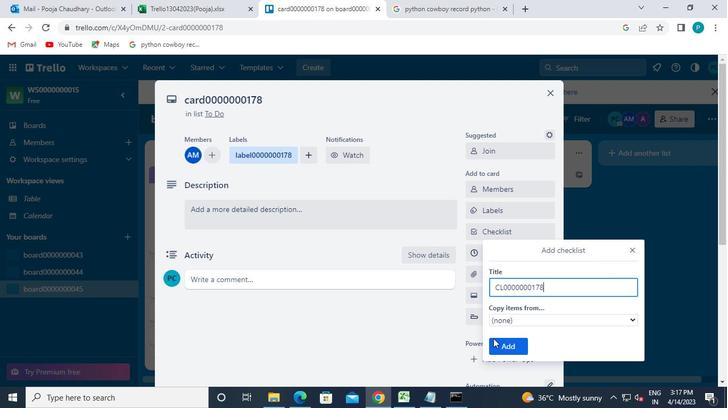 
Action: Mouse moved to (497, 253)
Screenshot: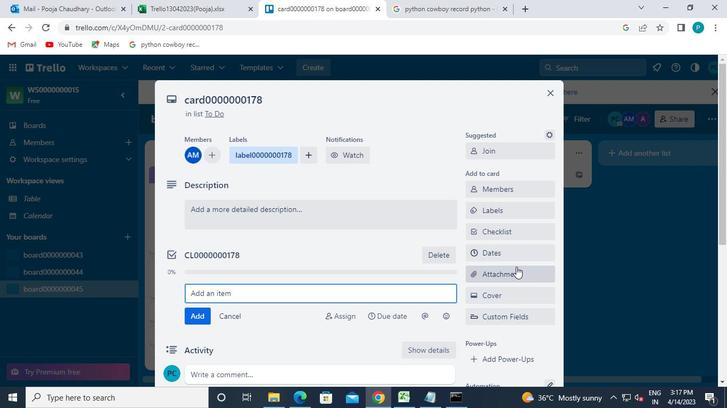 
Action: Mouse pressed left at (497, 253)
Screenshot: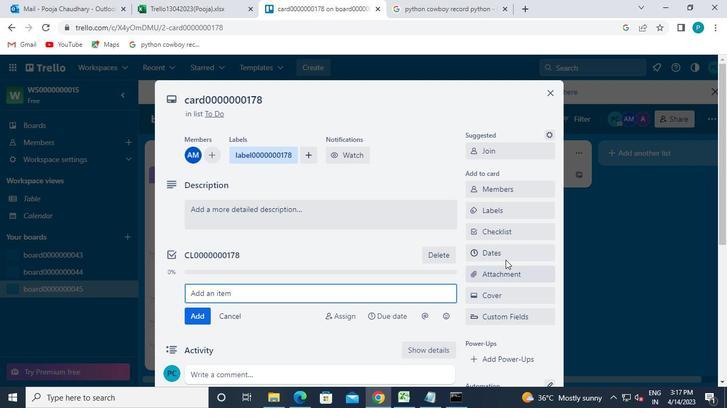 
Action: Mouse moved to (487, 284)
Screenshot: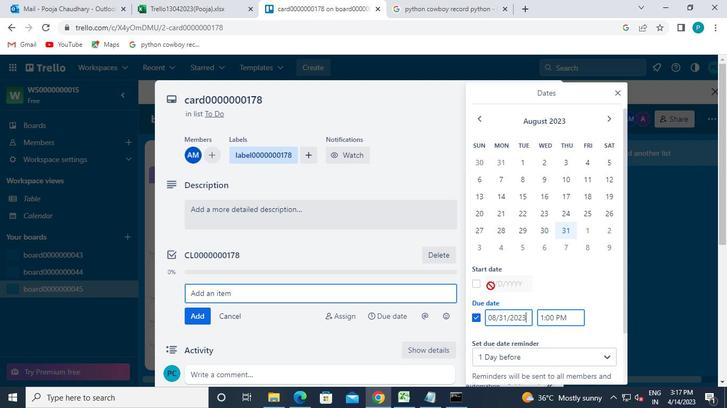 
Action: Mouse pressed left at (487, 284)
Screenshot: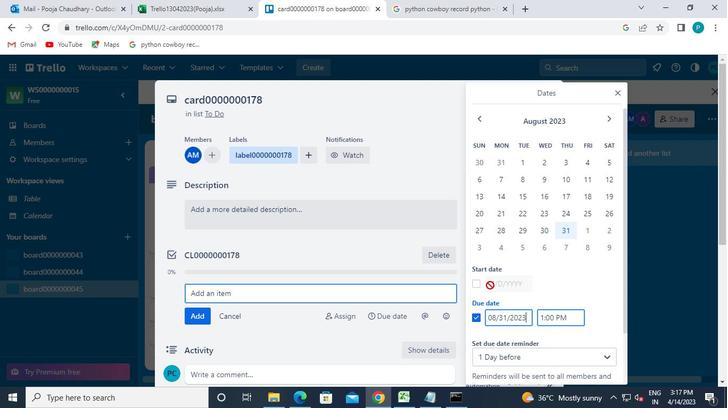 
Action: Mouse moved to (482, 284)
Screenshot: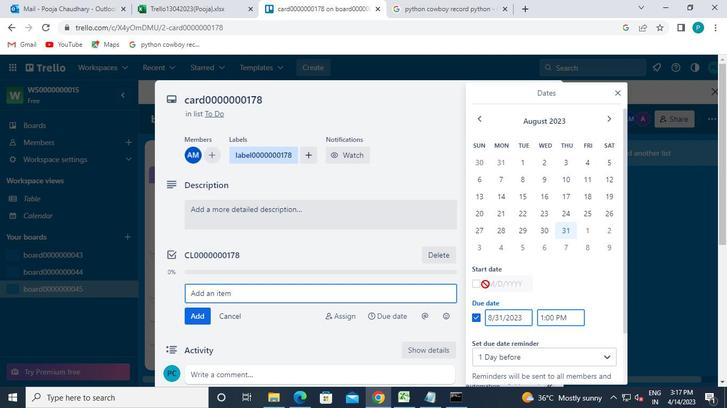 
Action: Mouse pressed left at (482, 284)
Screenshot: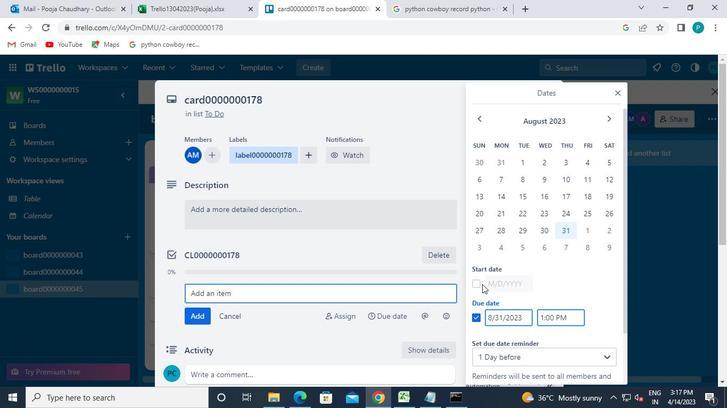 
Action: Mouse moved to (608, 119)
Screenshot: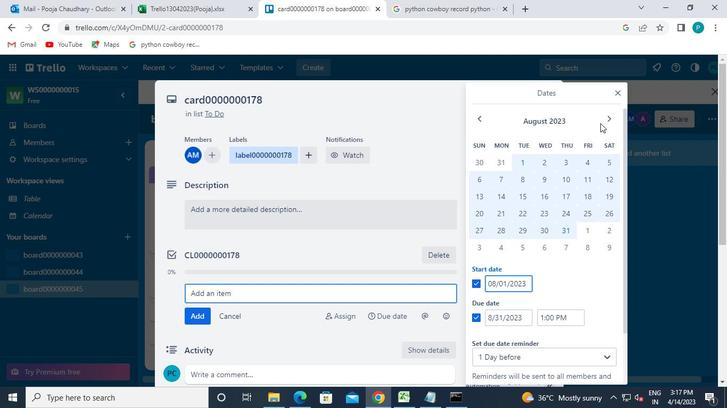 
Action: Mouse pressed left at (608, 119)
Screenshot: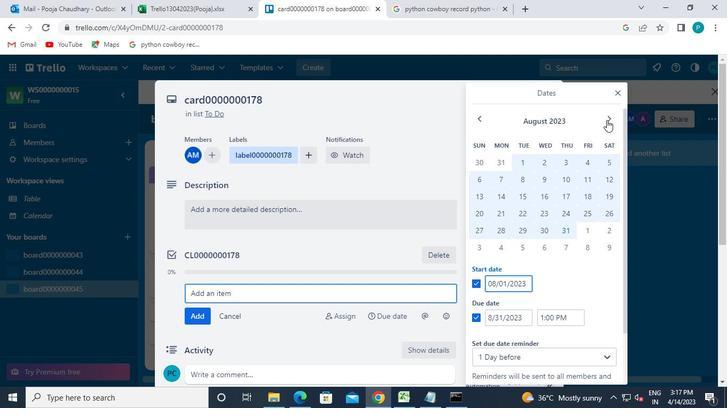 
Action: Mouse moved to (579, 160)
Screenshot: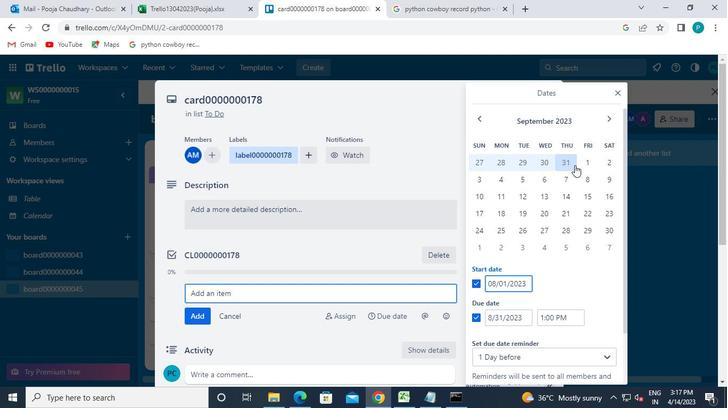 
Action: Mouse pressed left at (579, 160)
Screenshot: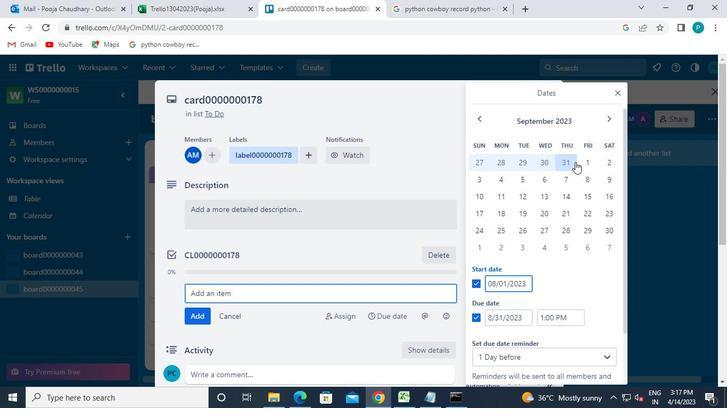
Action: Mouse moved to (609, 224)
Screenshot: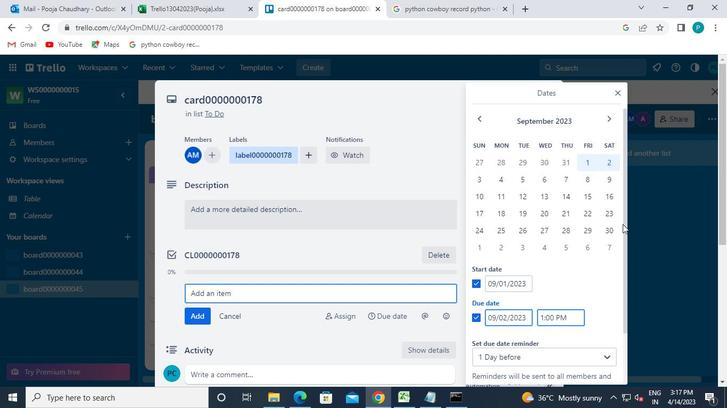 
Action: Mouse pressed left at (609, 224)
Screenshot: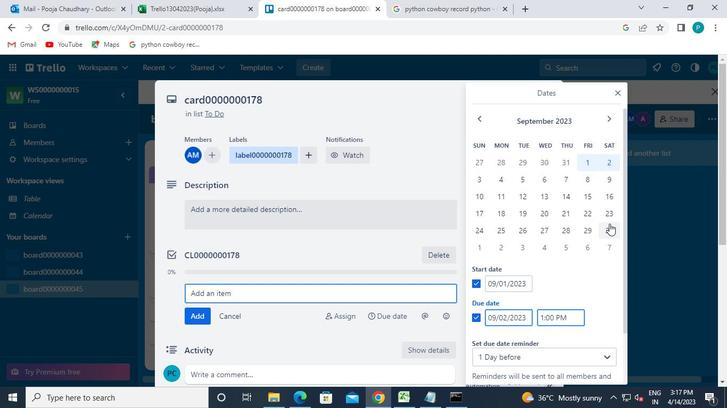 
Action: Mouse moved to (527, 341)
Screenshot: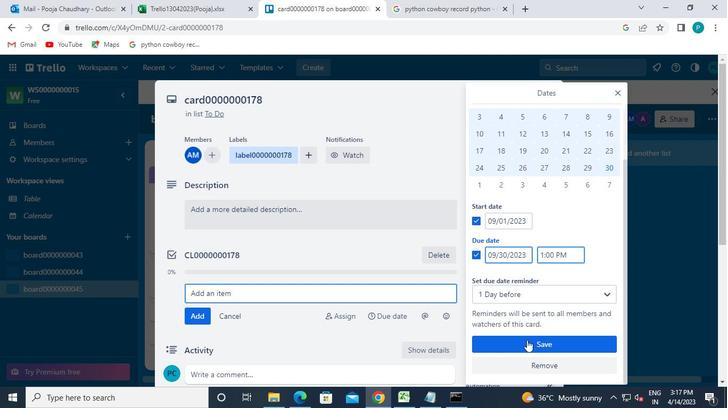 
Action: Mouse pressed left at (527, 341)
Screenshot: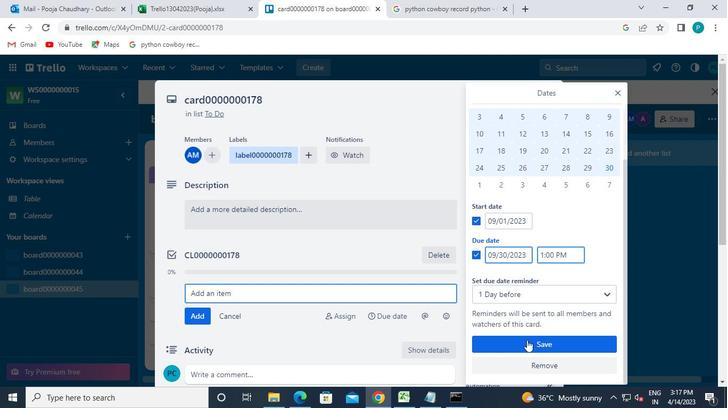 
Action: Mouse moved to (501, 325)
Screenshot: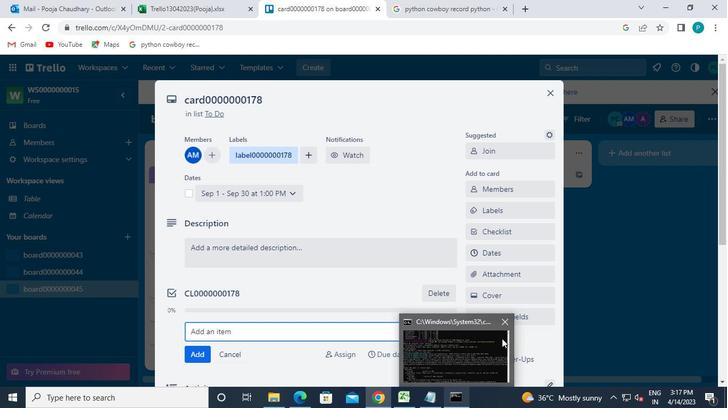 
Action: Mouse pressed left at (501, 325)
Screenshot: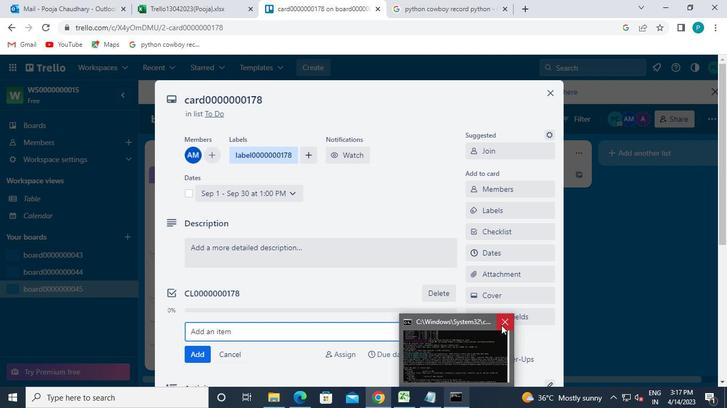 
